 Task: Look for space in Bahāwalpur, Pakistan from 9th June, 2023 to 16th June, 2023 for 2 adults in price range Rs.8000 to Rs.16000. Place can be entire place with 2 bedrooms having 2 beds and 1 bathroom. Property type can be house, flat, guest house. Booking option can be shelf check-in. Required host language is English.
Action: Mouse moved to (431, 75)
Screenshot: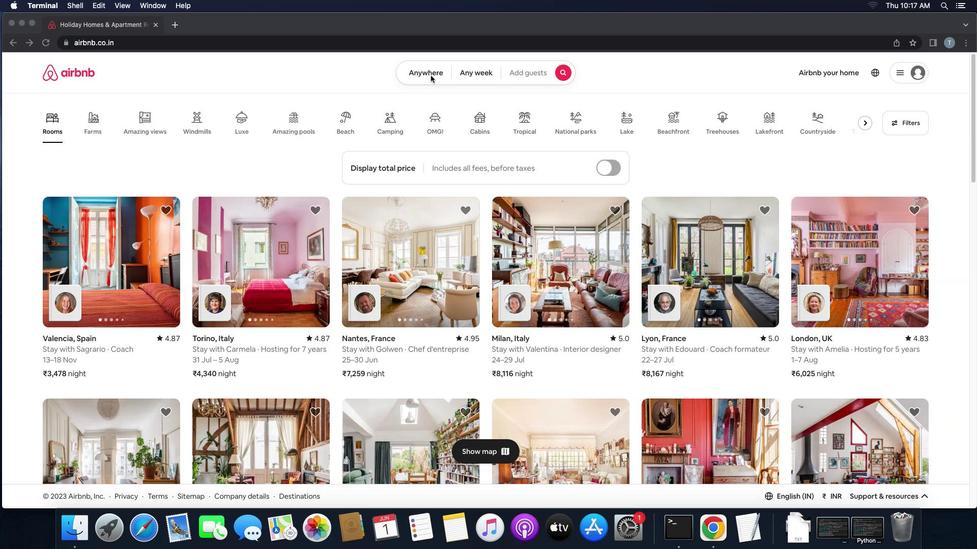 
Action: Mouse pressed left at (431, 75)
Screenshot: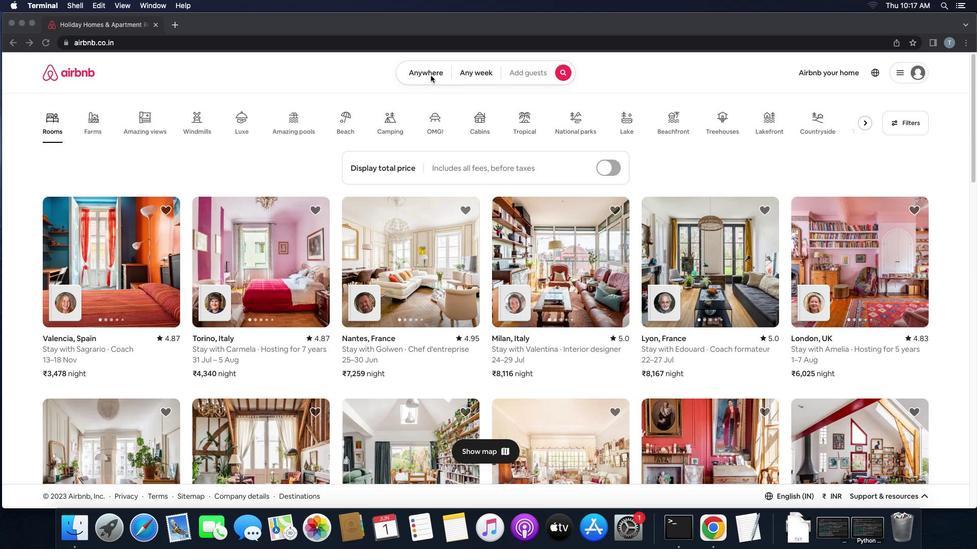 
Action: Mouse pressed left at (431, 75)
Screenshot: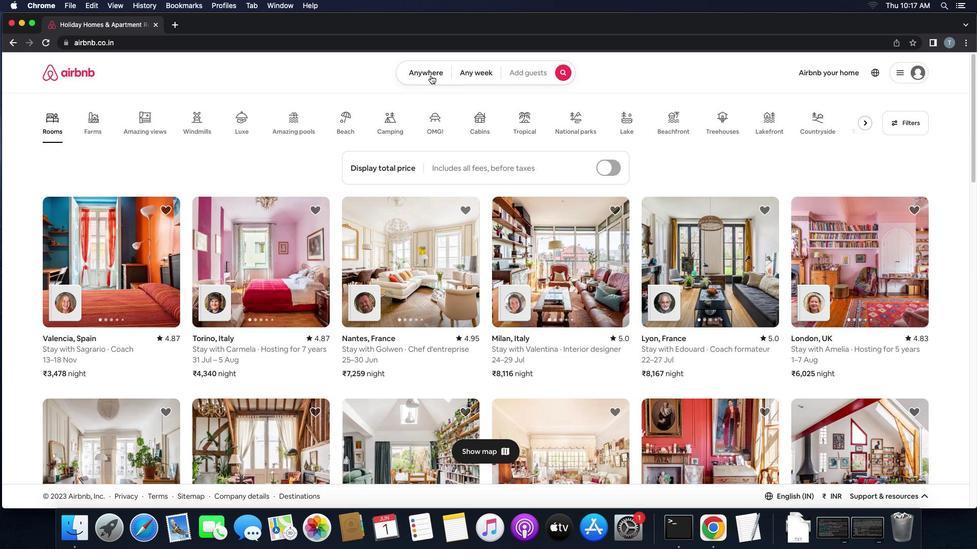 
Action: Mouse moved to (393, 110)
Screenshot: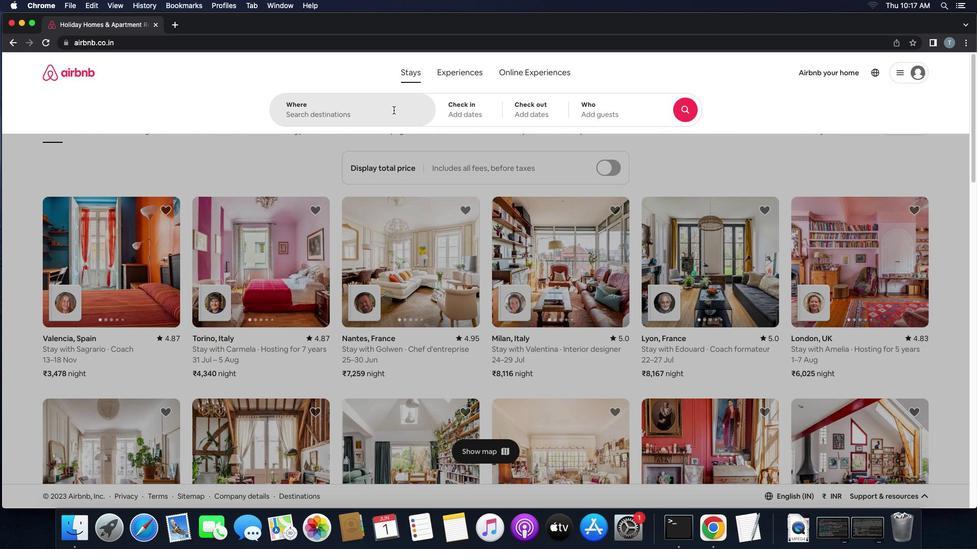 
Action: Mouse pressed left at (393, 110)
Screenshot: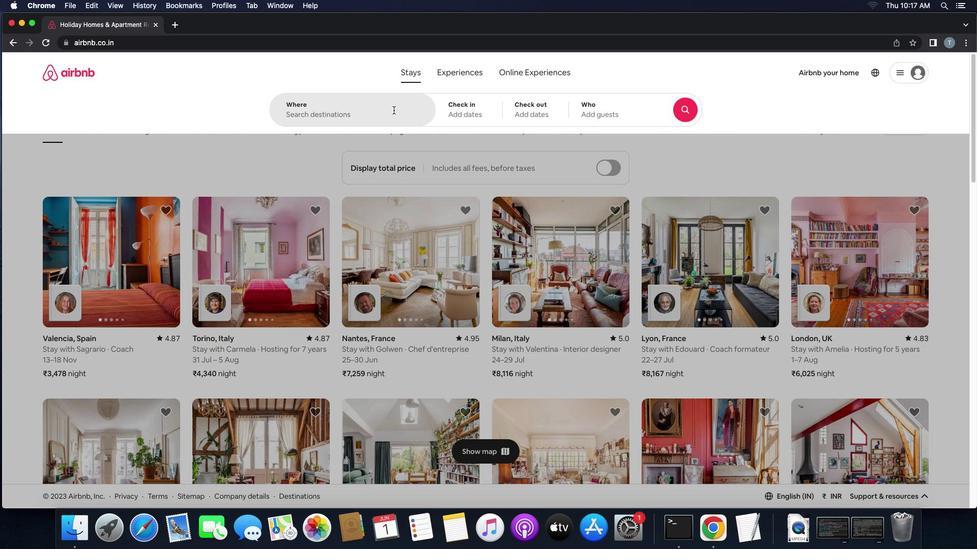 
Action: Key pressed 'b''a''h''a''l''w''a''p''u''r'',''p''a''k''i''s''t''a''n'Key.enter
Screenshot: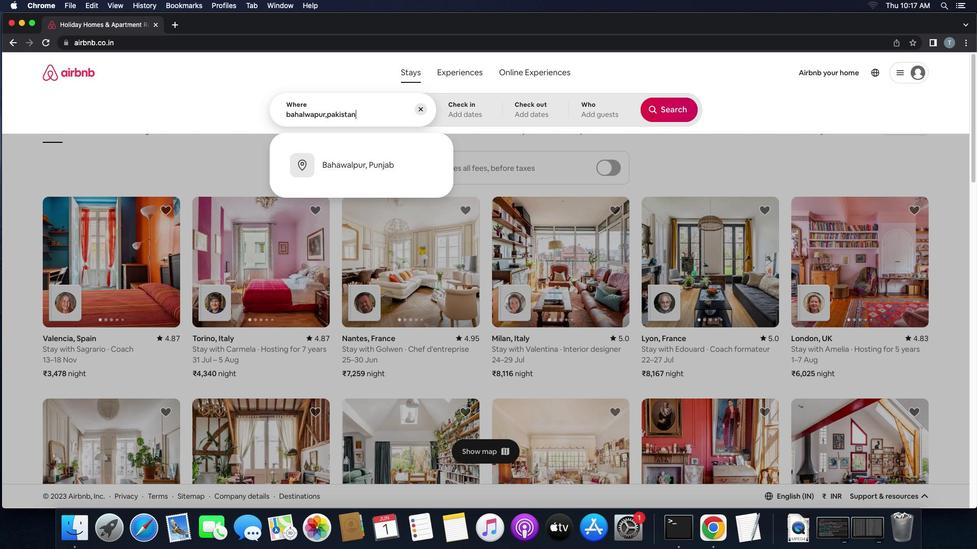 
Action: Mouse moved to (431, 253)
Screenshot: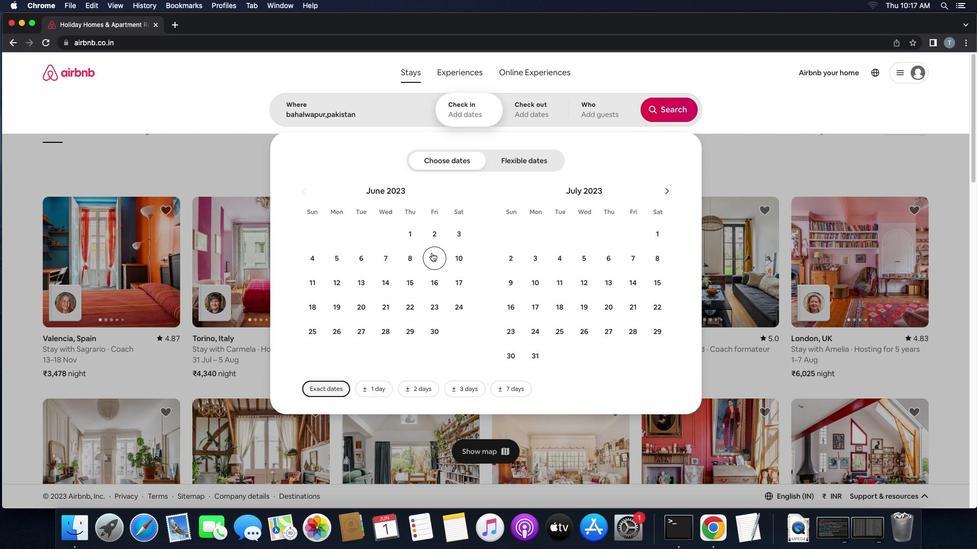 
Action: Mouse pressed left at (431, 253)
Screenshot: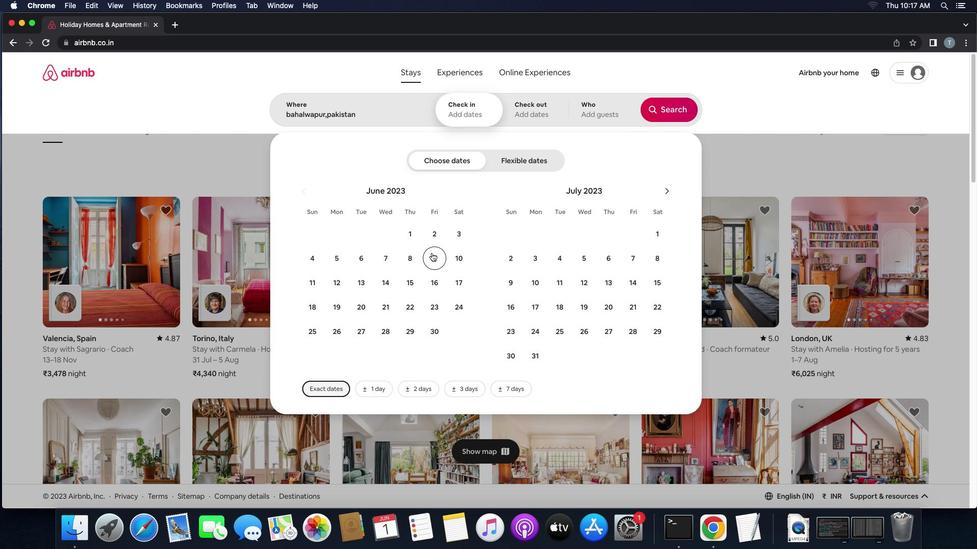 
Action: Mouse moved to (433, 279)
Screenshot: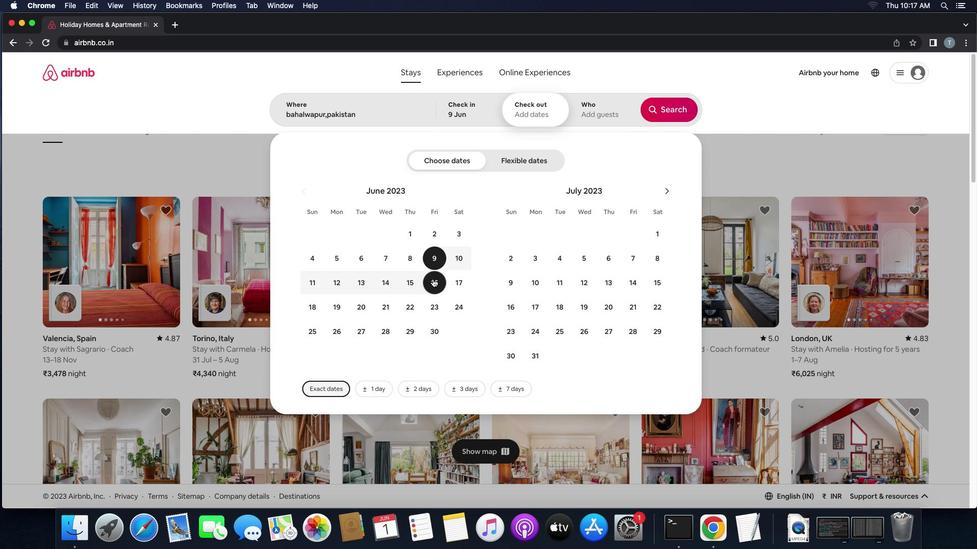 
Action: Mouse pressed left at (433, 279)
Screenshot: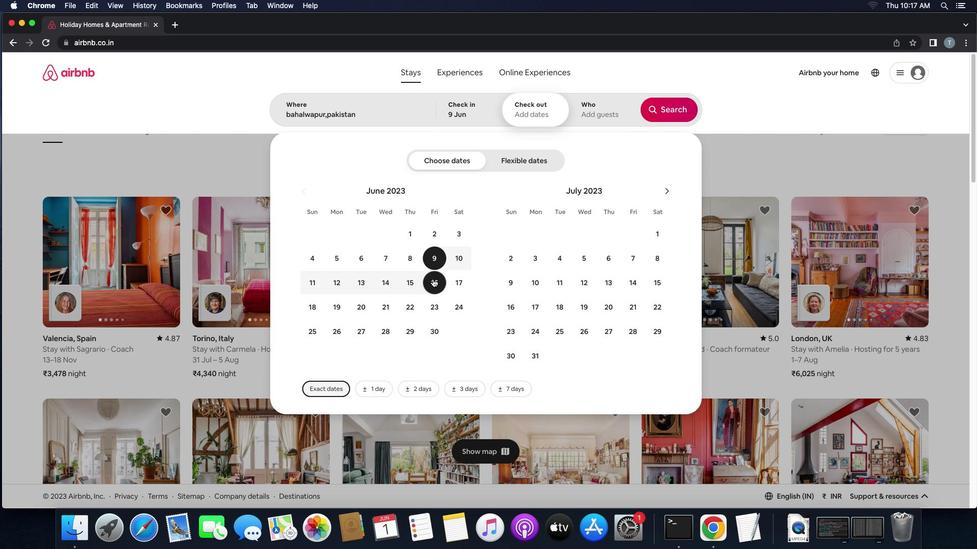 
Action: Mouse moved to (610, 119)
Screenshot: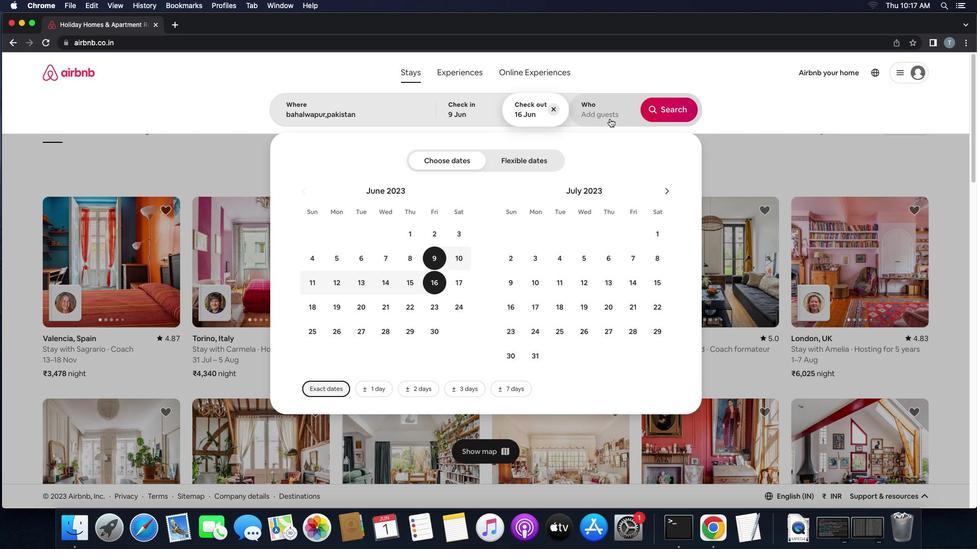 
Action: Mouse pressed left at (610, 119)
Screenshot: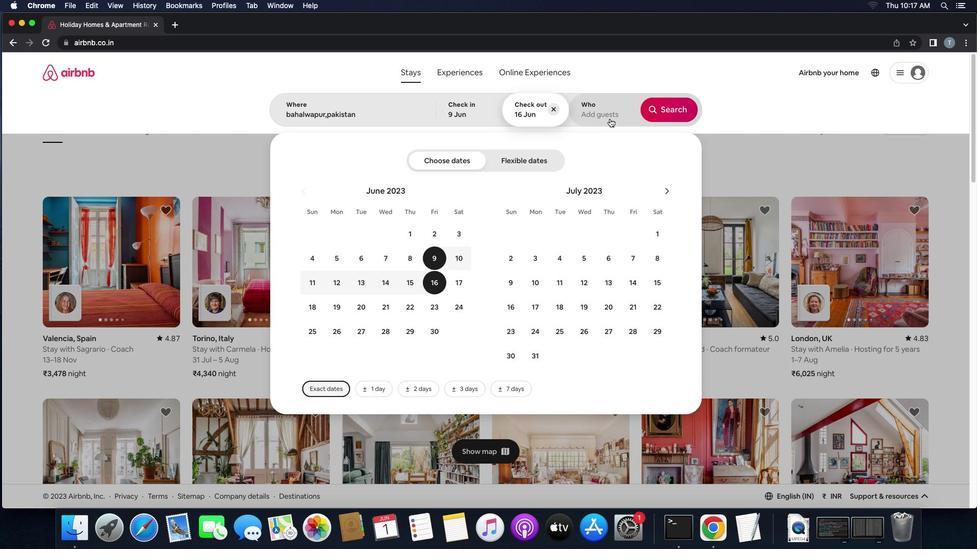 
Action: Mouse moved to (669, 164)
Screenshot: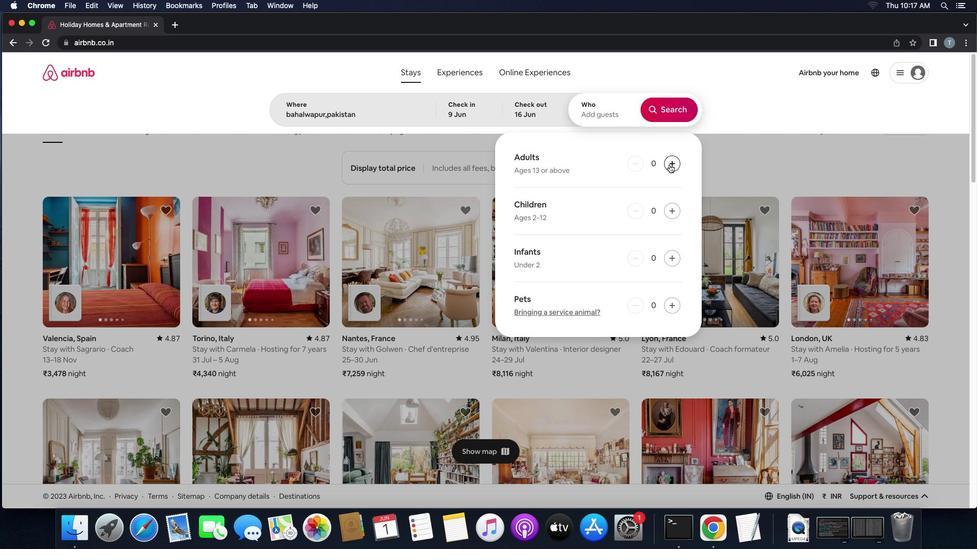 
Action: Mouse pressed left at (669, 164)
Screenshot: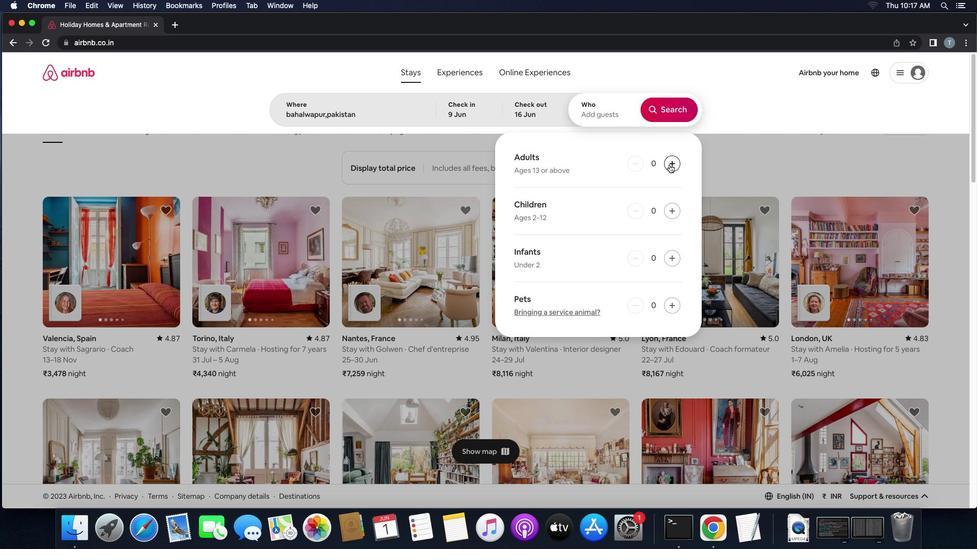 
Action: Mouse pressed left at (669, 164)
Screenshot: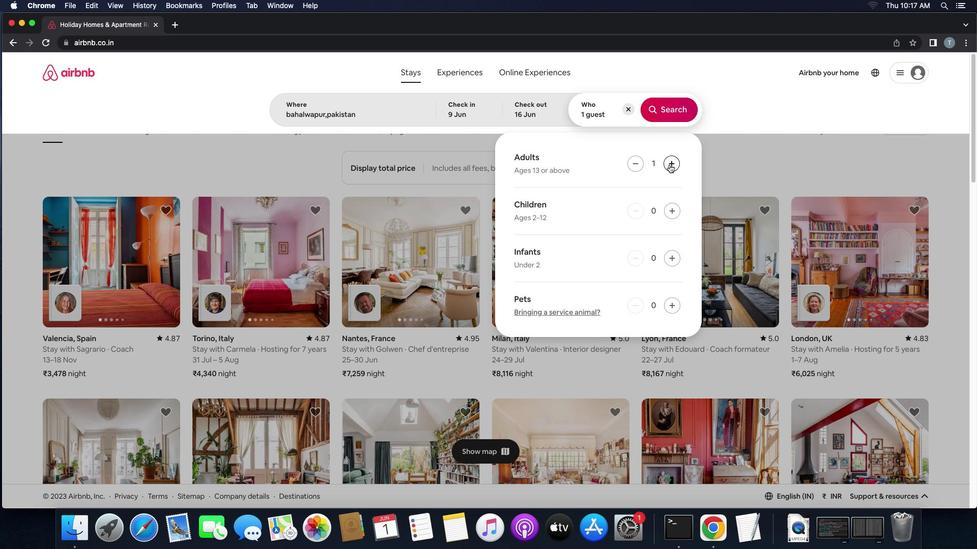 
Action: Mouse moved to (672, 117)
Screenshot: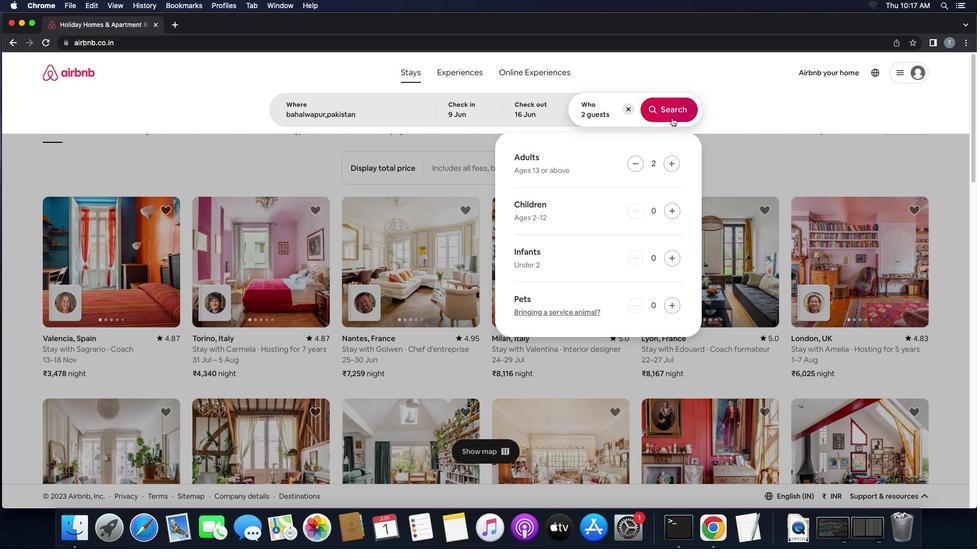 
Action: Mouse pressed left at (672, 117)
Screenshot: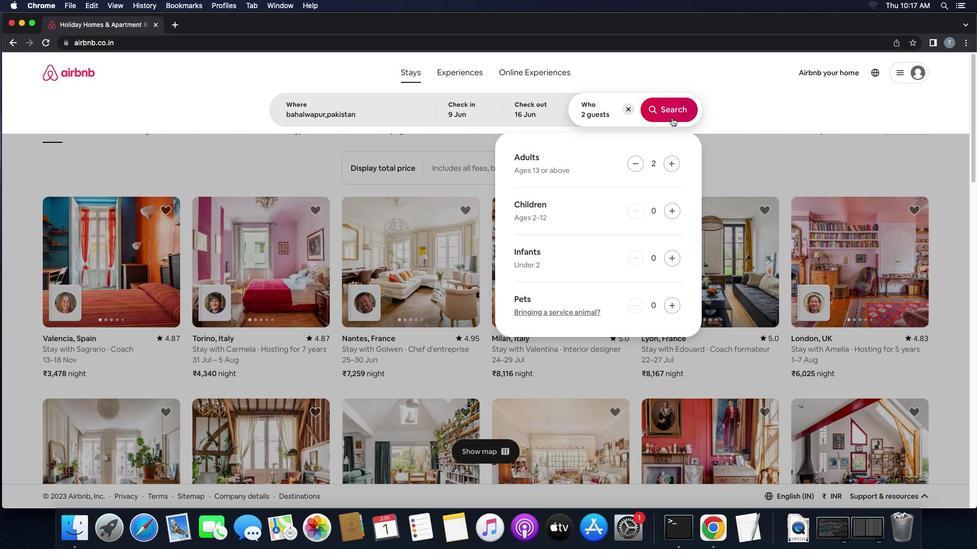 
Action: Mouse moved to (918, 112)
Screenshot: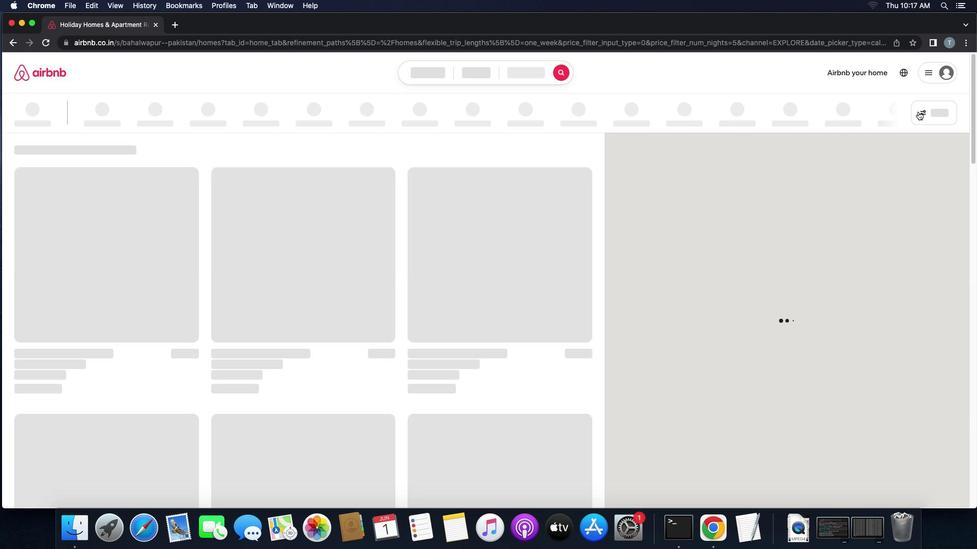 
Action: Mouse pressed left at (918, 112)
Screenshot: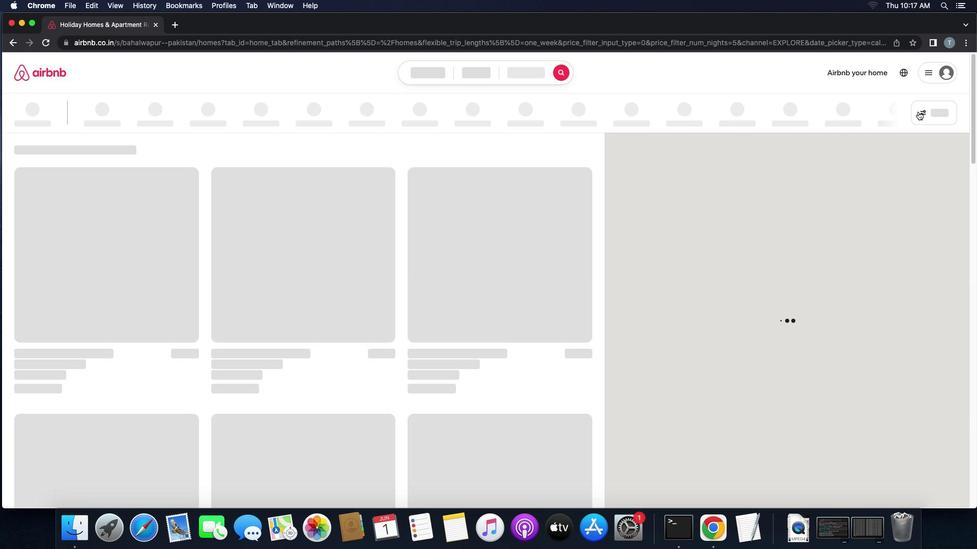
Action: Mouse moved to (945, 113)
Screenshot: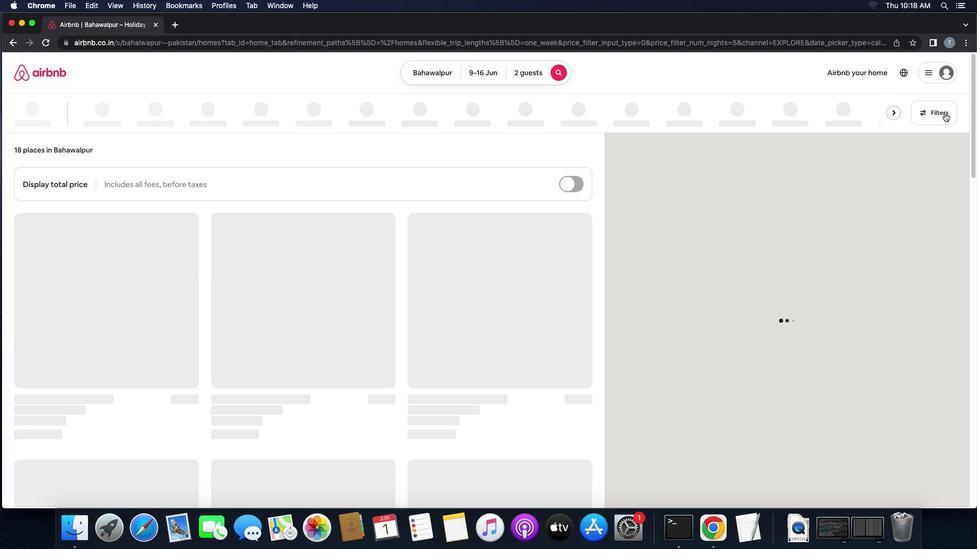 
Action: Mouse pressed left at (945, 113)
Screenshot: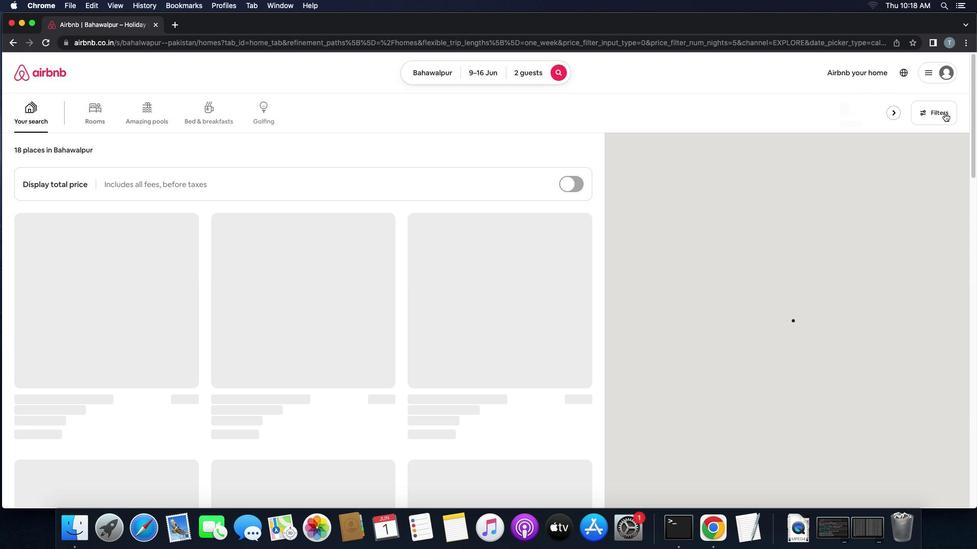 
Action: Mouse moved to (399, 365)
Screenshot: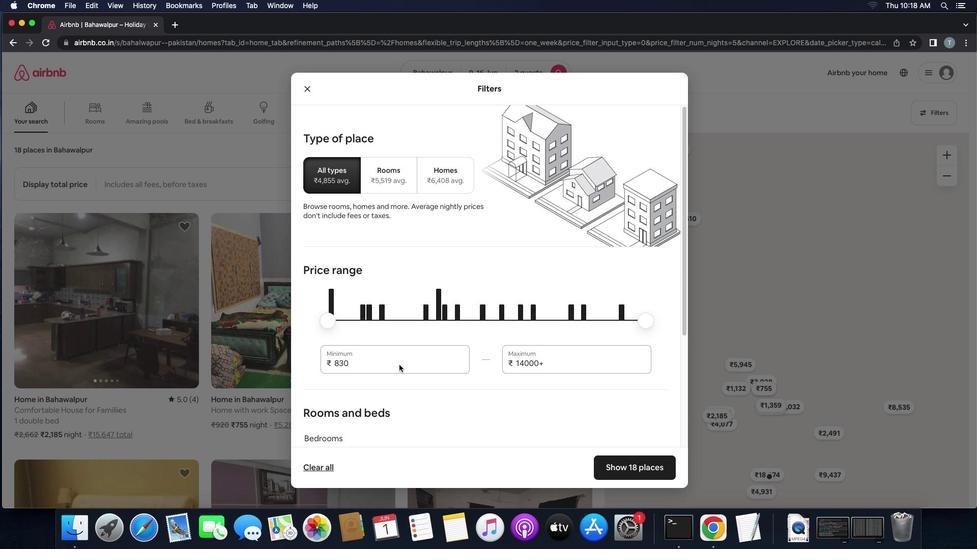 
Action: Mouse pressed left at (399, 365)
Screenshot: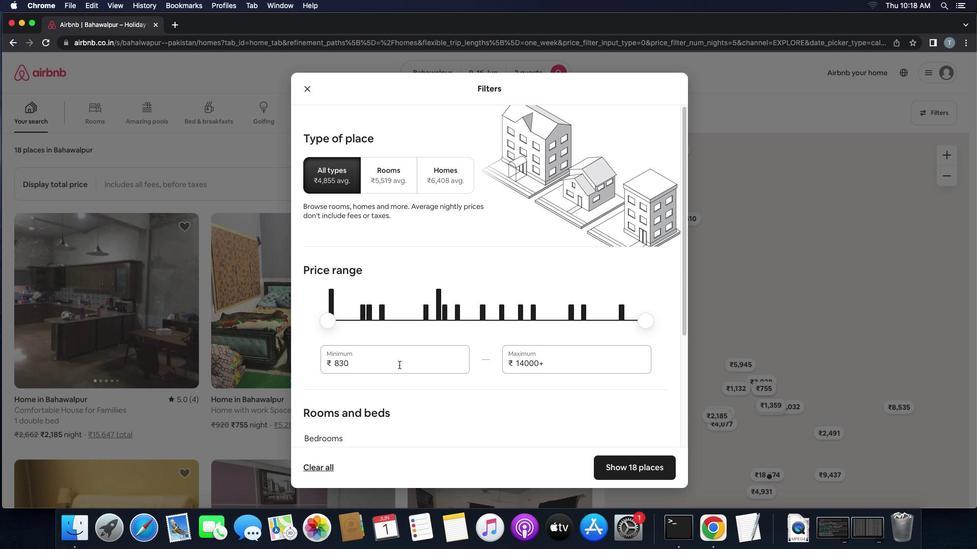 
Action: Mouse moved to (399, 365)
Screenshot: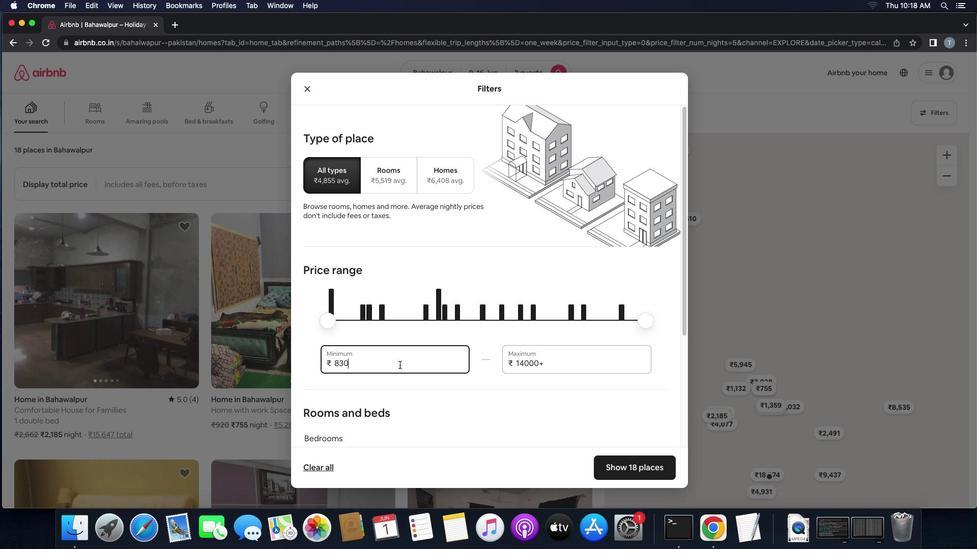 
Action: Key pressed Key.backspaceKey.backspace
Screenshot: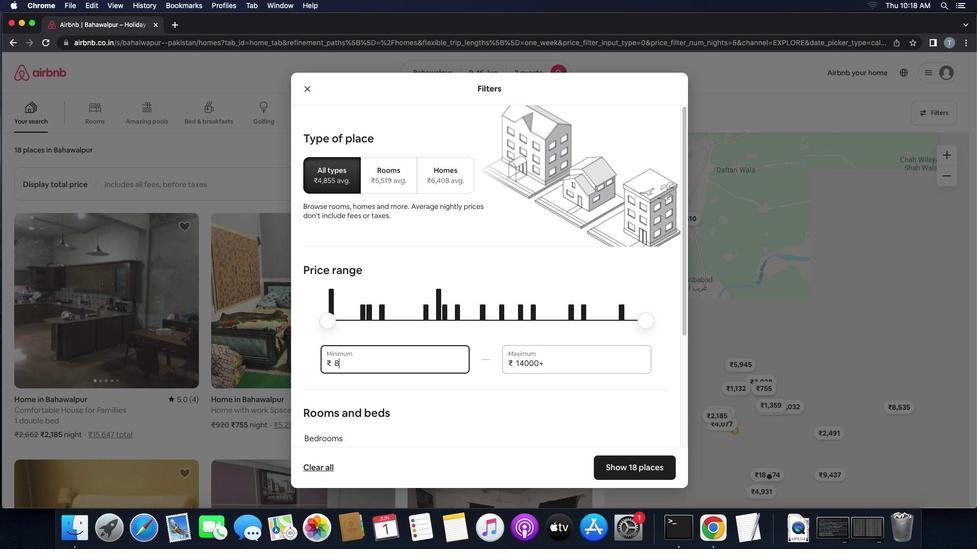 
Action: Mouse moved to (412, 361)
Screenshot: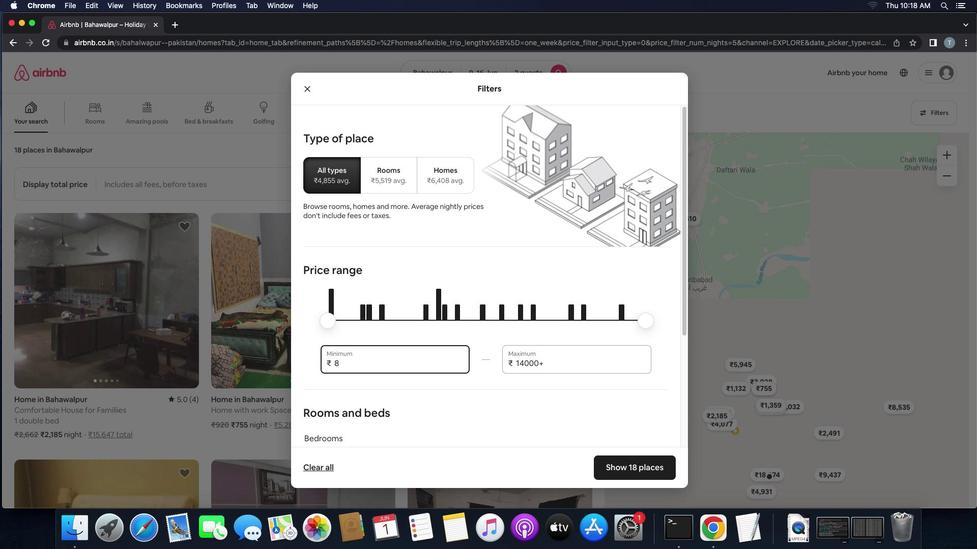 
Action: Key pressed Key.backspaceKey.backspaceKey.backspace
Screenshot: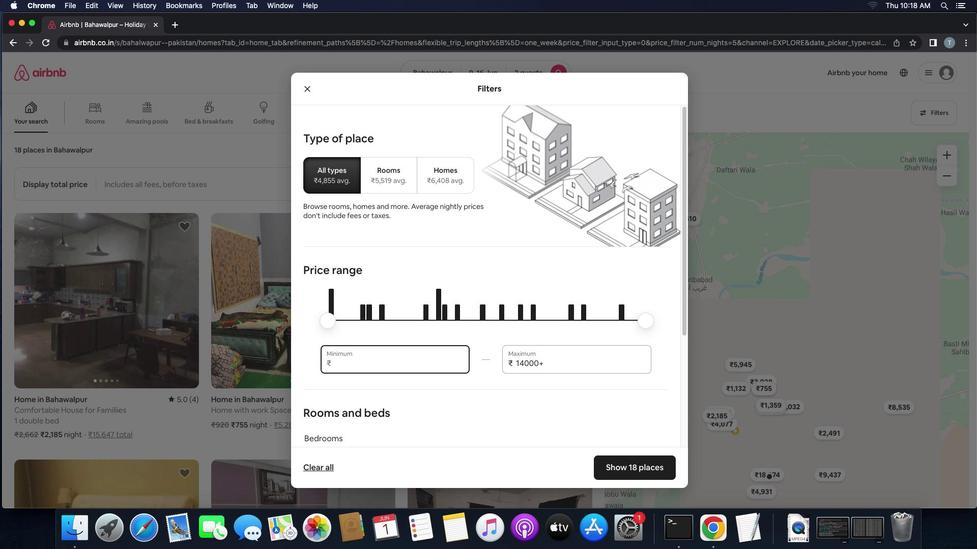 
Action: Mouse moved to (904, 516)
Screenshot: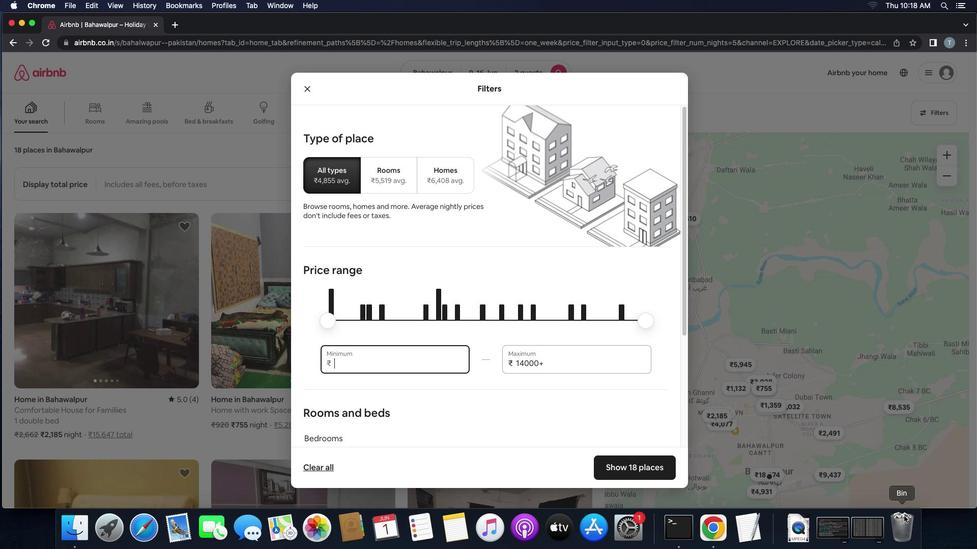 
Action: Key pressed '8''0''0''0'
Screenshot: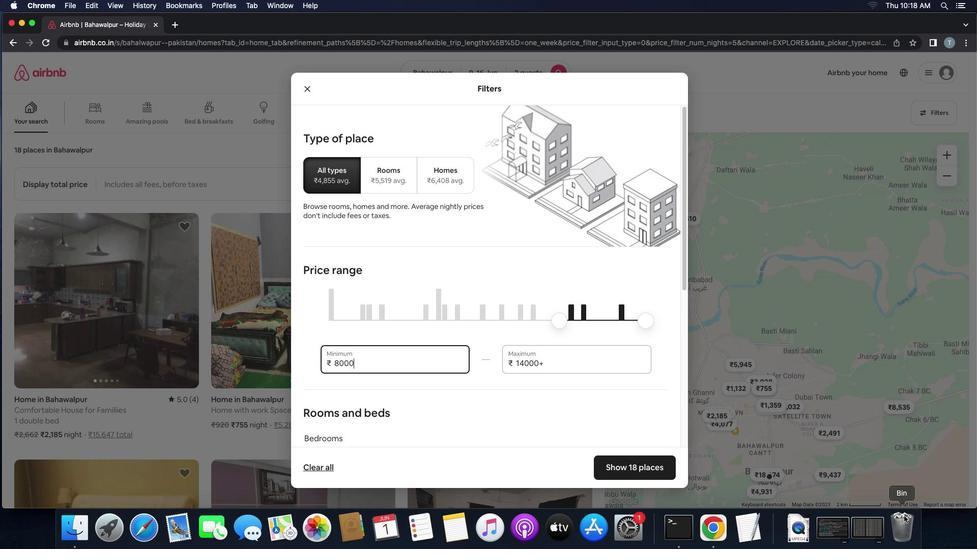 
Action: Mouse moved to (598, 360)
Screenshot: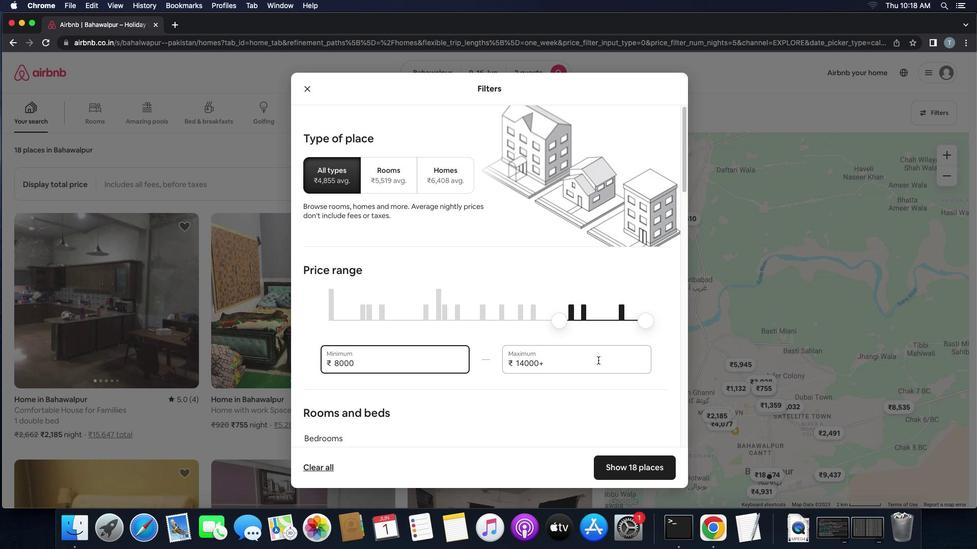 
Action: Mouse pressed left at (598, 360)
Screenshot: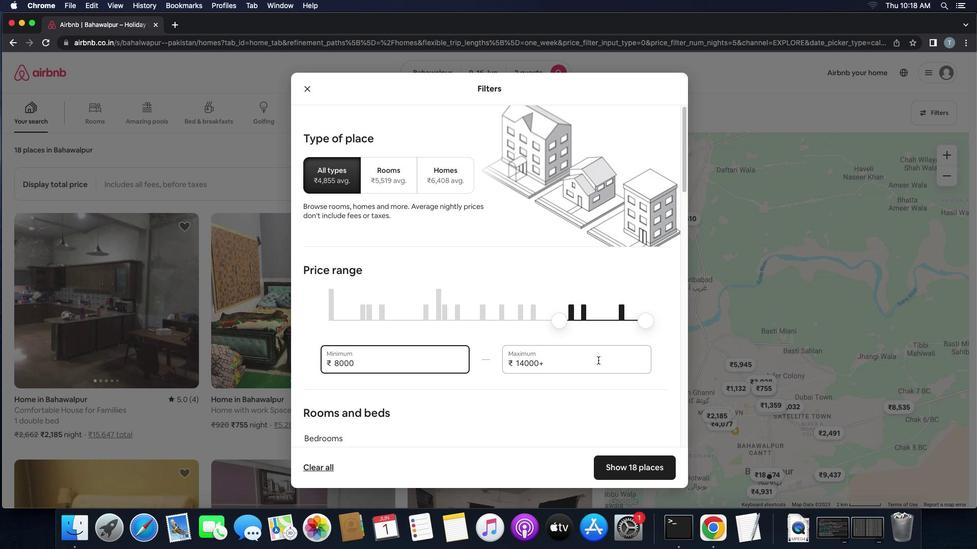 
Action: Key pressed Key.backspaceKey.backspaceKey.backspaceKey.backspaceKey.backspaceKey.backspace'1''6'
Screenshot: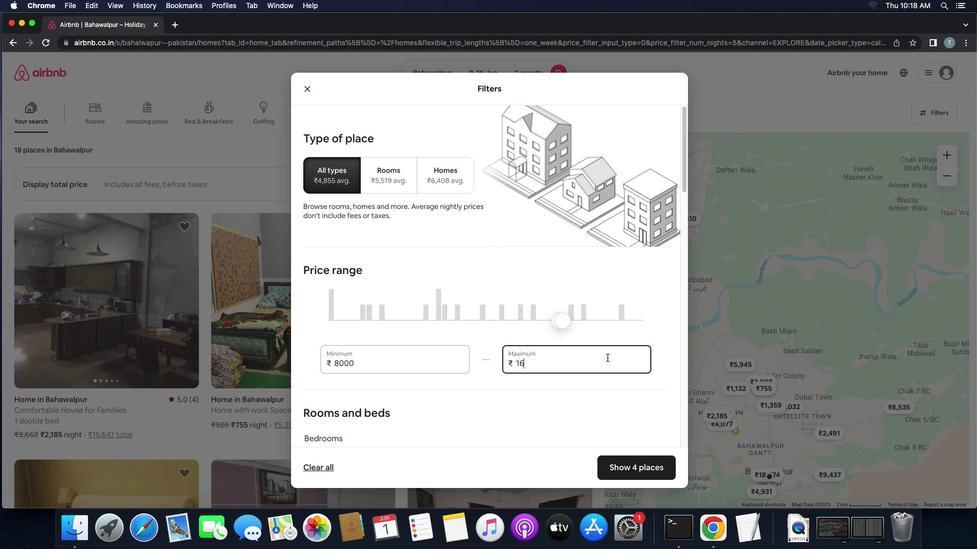 
Action: Mouse moved to (607, 358)
Screenshot: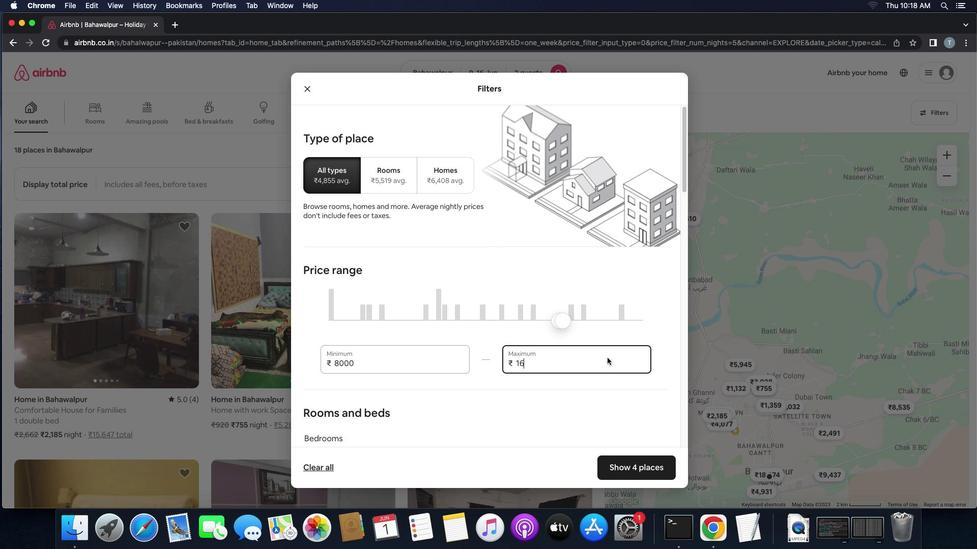 
Action: Key pressed '0''0''0'
Screenshot: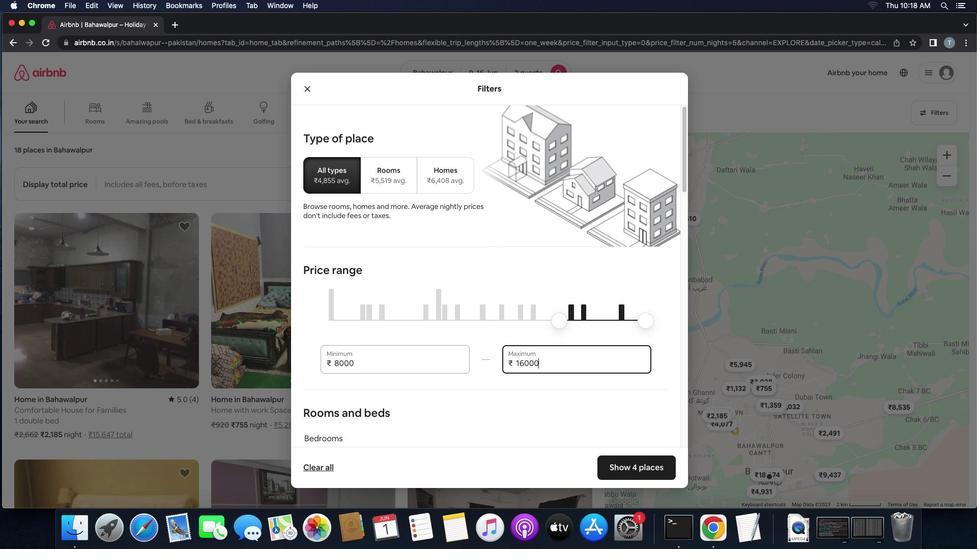 
Action: Mouse moved to (462, 398)
Screenshot: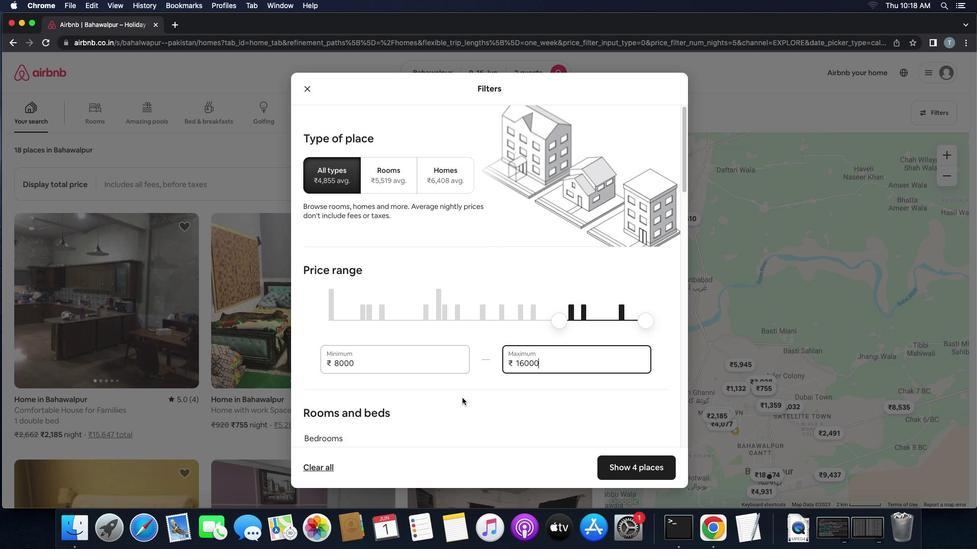 
Action: Mouse scrolled (462, 398) with delta (0, 0)
Screenshot: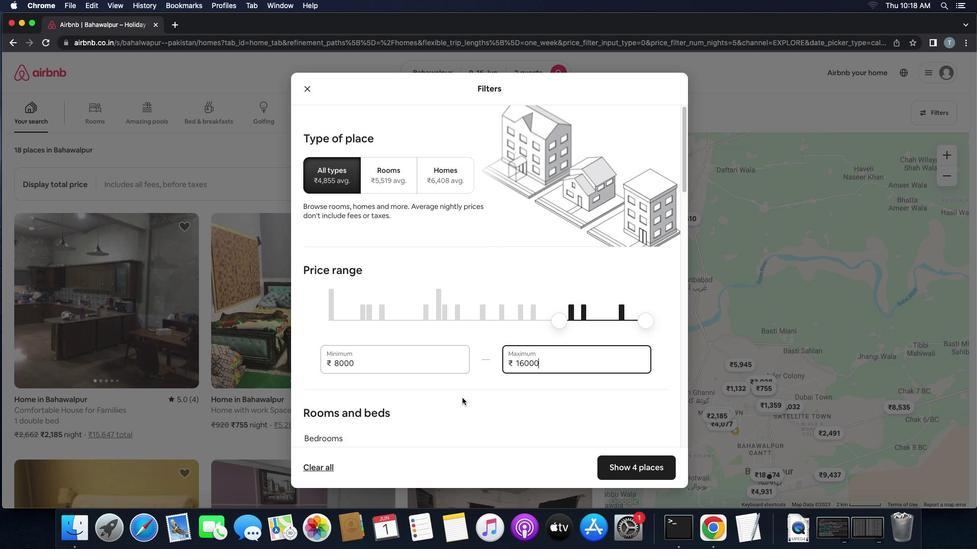 
Action: Mouse scrolled (462, 398) with delta (0, 0)
Screenshot: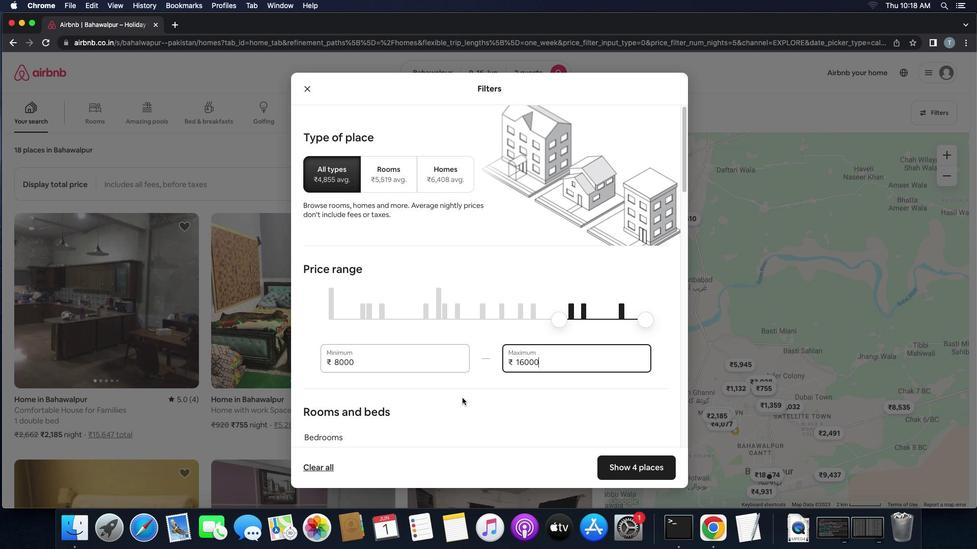 
Action: Mouse scrolled (462, 398) with delta (0, -1)
Screenshot: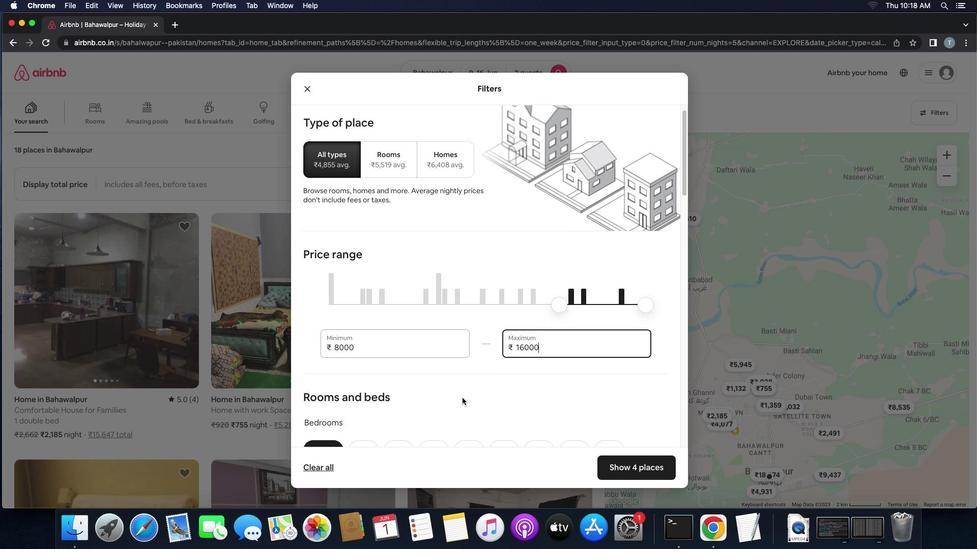 
Action: Mouse moved to (463, 398)
Screenshot: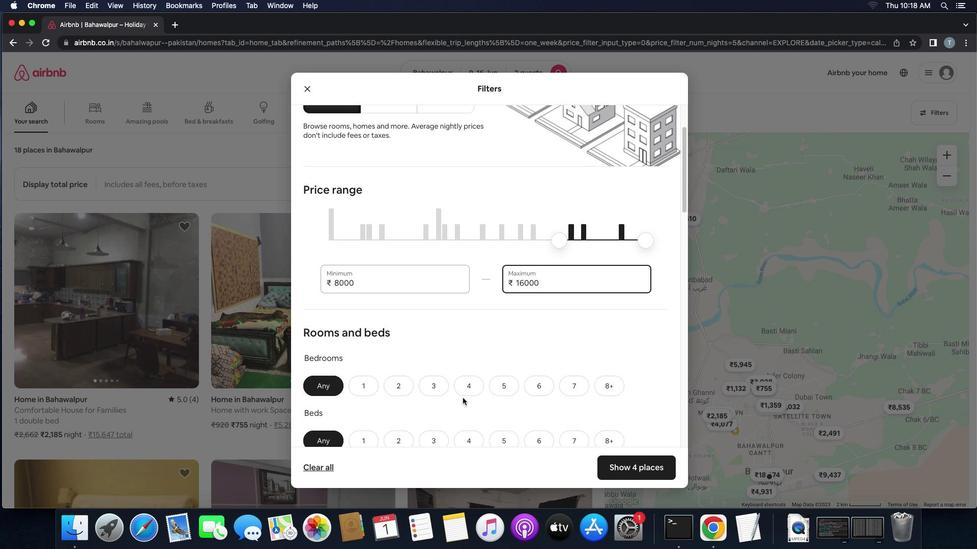 
Action: Mouse scrolled (463, 398) with delta (0, 0)
Screenshot: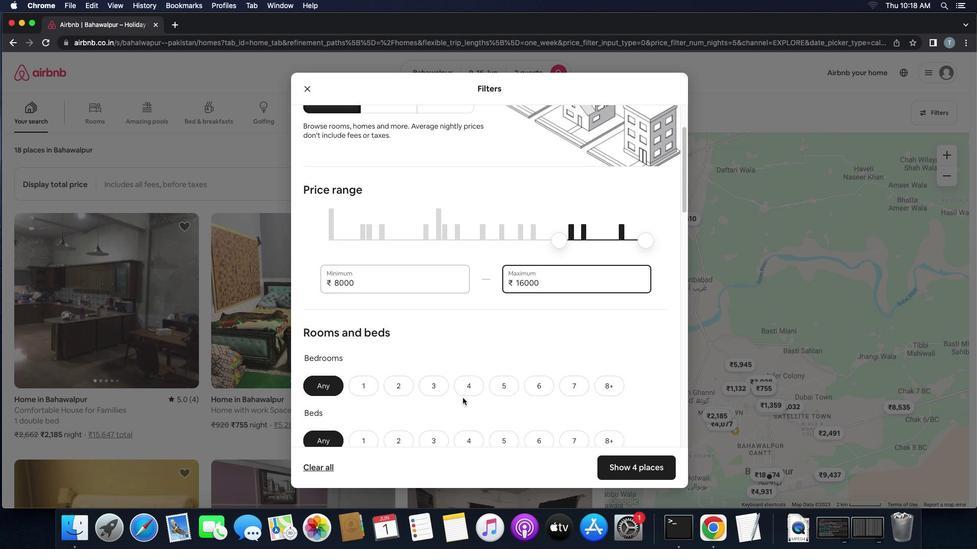 
Action: Mouse scrolled (463, 398) with delta (0, 0)
Screenshot: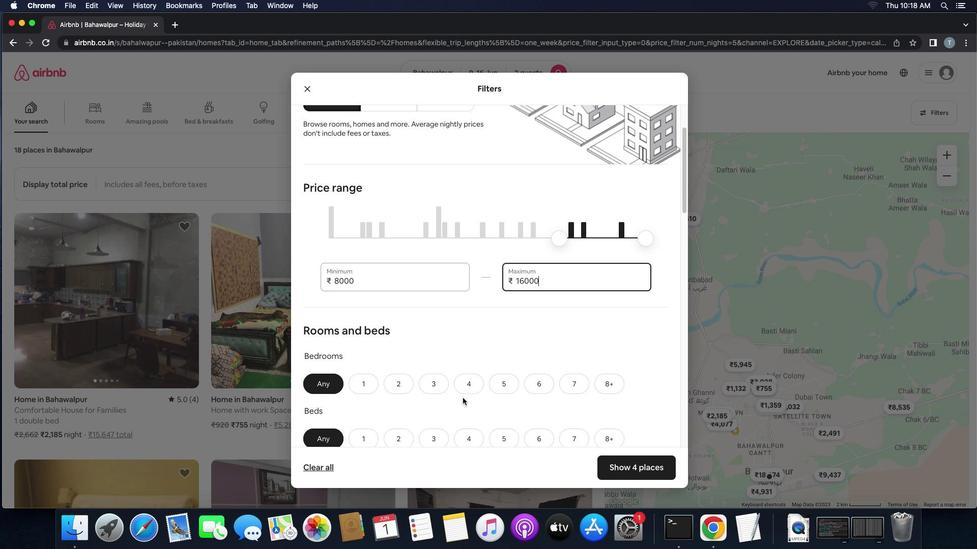 
Action: Mouse scrolled (463, 398) with delta (0, 0)
Screenshot: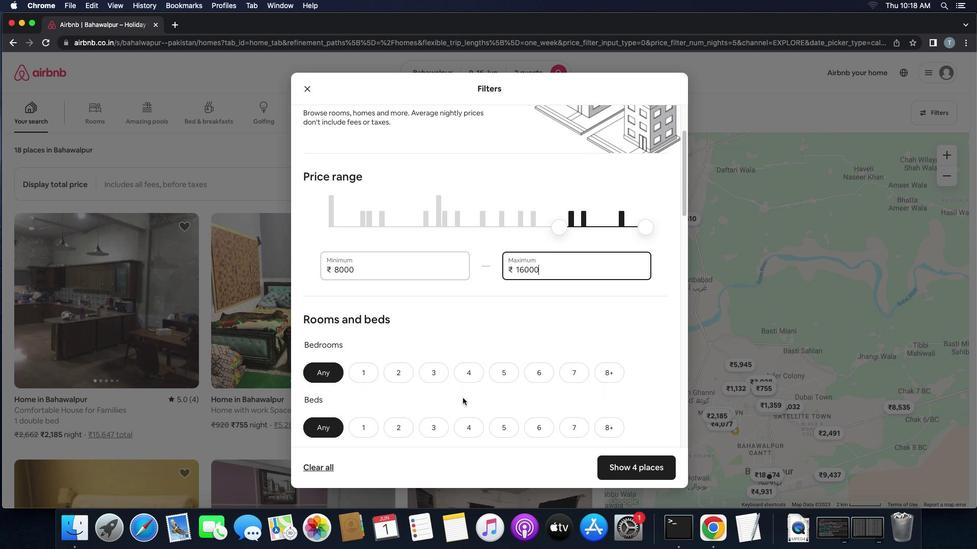 
Action: Mouse scrolled (463, 398) with delta (0, 0)
Screenshot: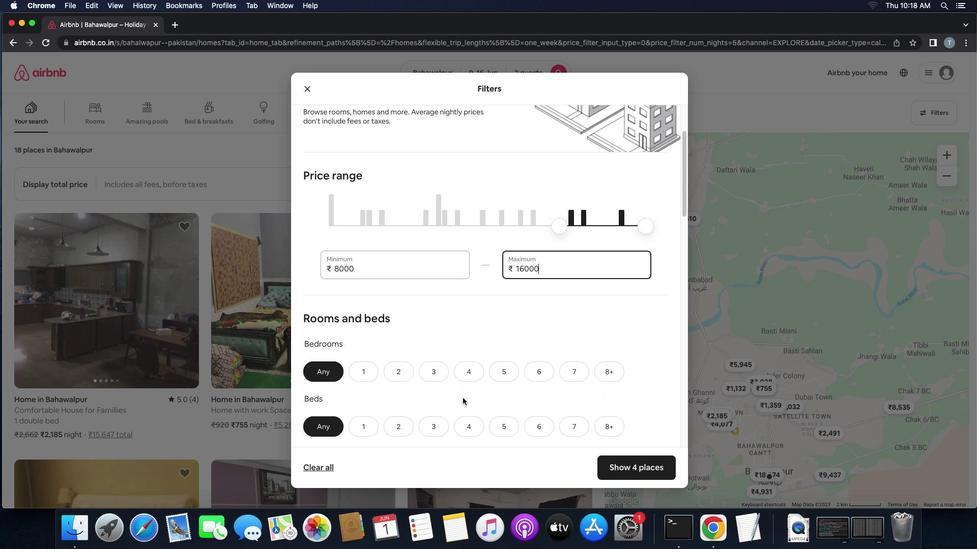 
Action: Mouse scrolled (463, 398) with delta (0, 0)
Screenshot: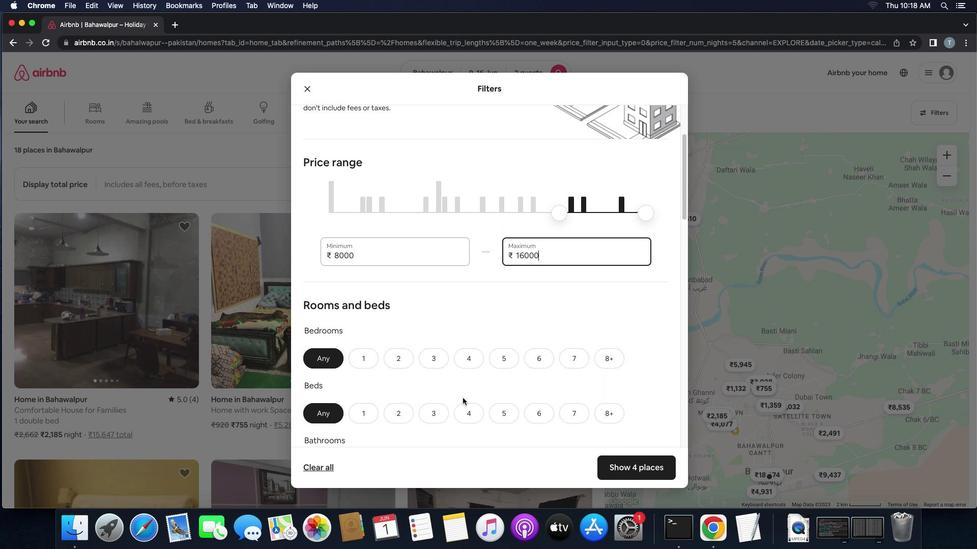 
Action: Mouse scrolled (463, 398) with delta (0, 0)
Screenshot: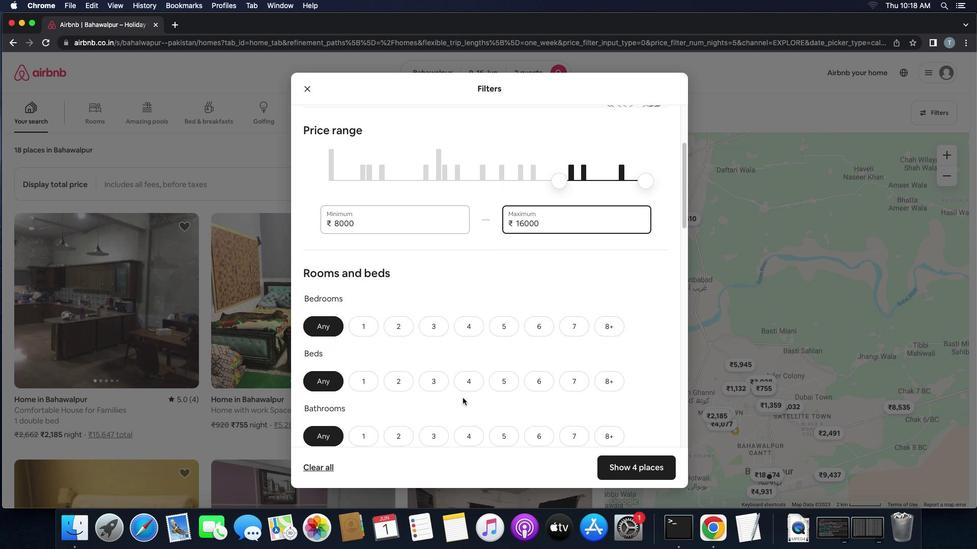 
Action: Mouse scrolled (463, 398) with delta (0, 0)
Screenshot: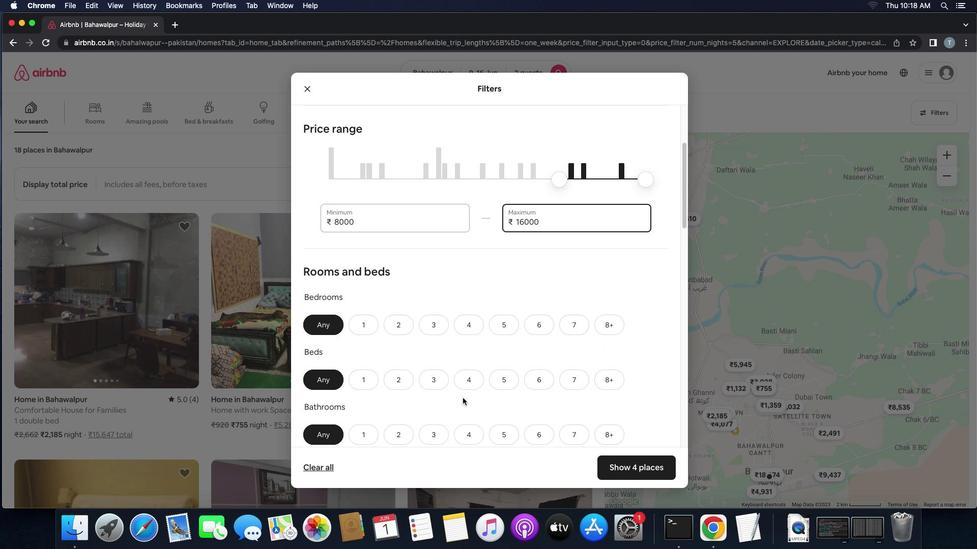 
Action: Mouse scrolled (463, 398) with delta (0, -1)
Screenshot: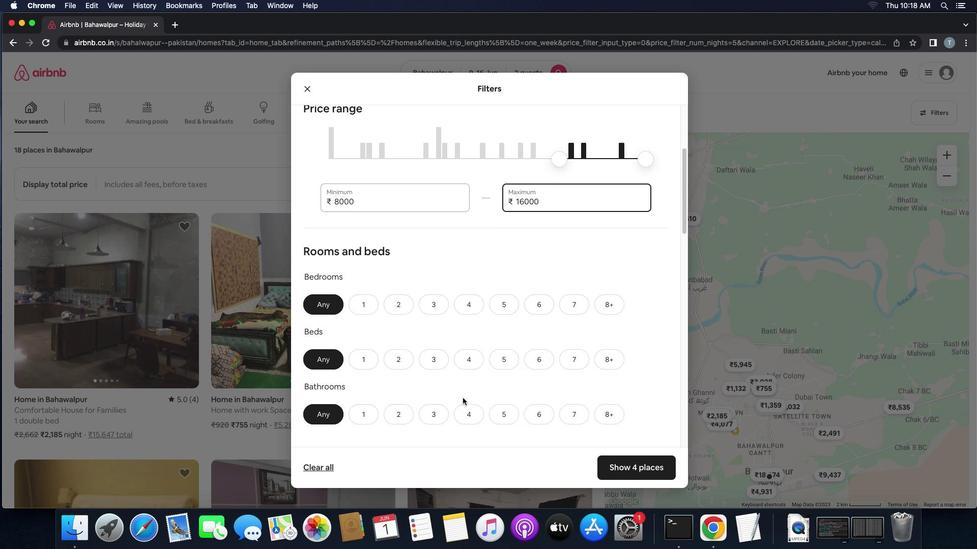 
Action: Mouse moved to (396, 269)
Screenshot: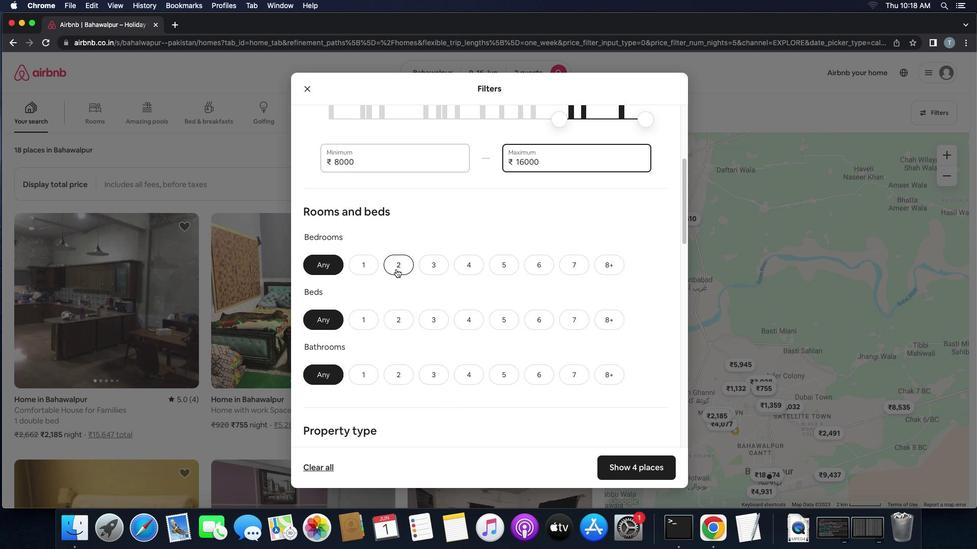 
Action: Mouse pressed left at (396, 269)
Screenshot: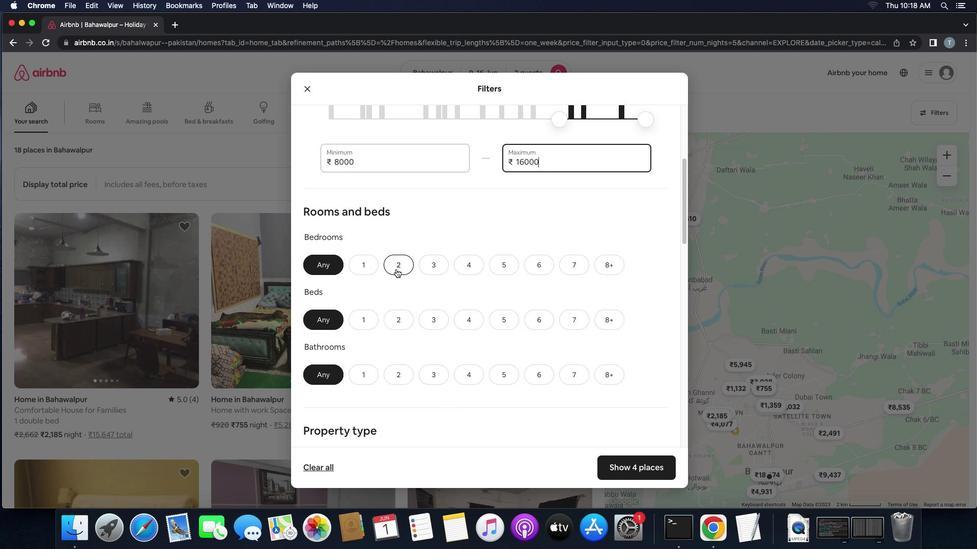 
Action: Mouse moved to (395, 323)
Screenshot: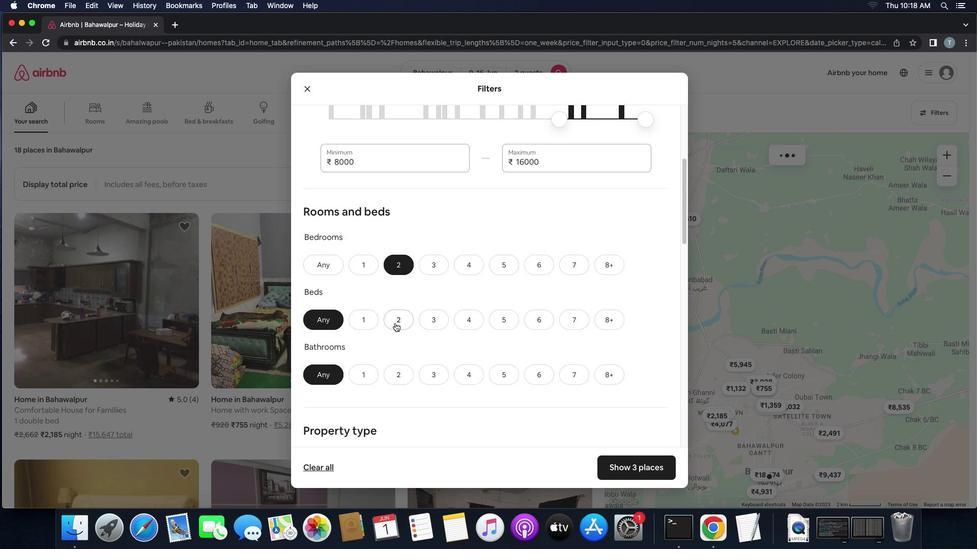 
Action: Mouse pressed left at (395, 323)
Screenshot: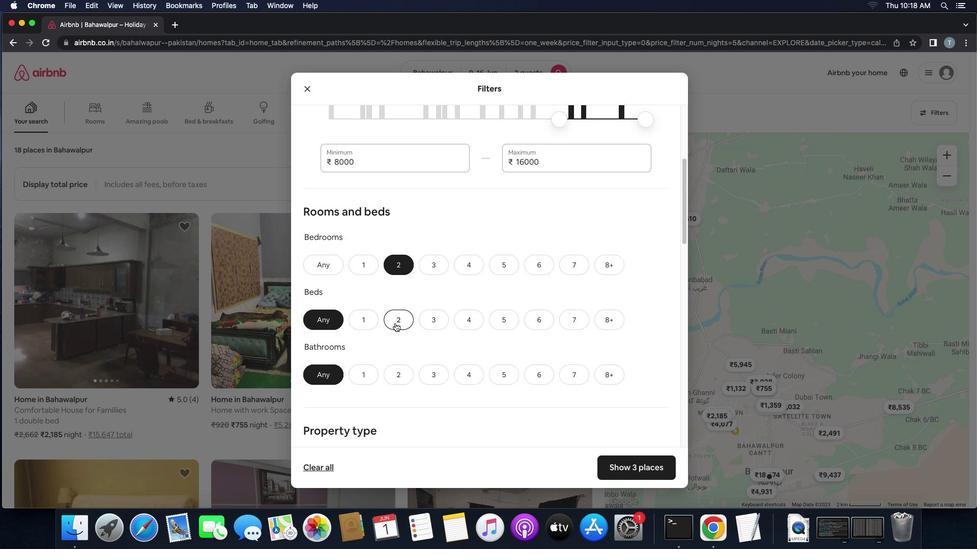 
Action: Mouse moved to (444, 340)
Screenshot: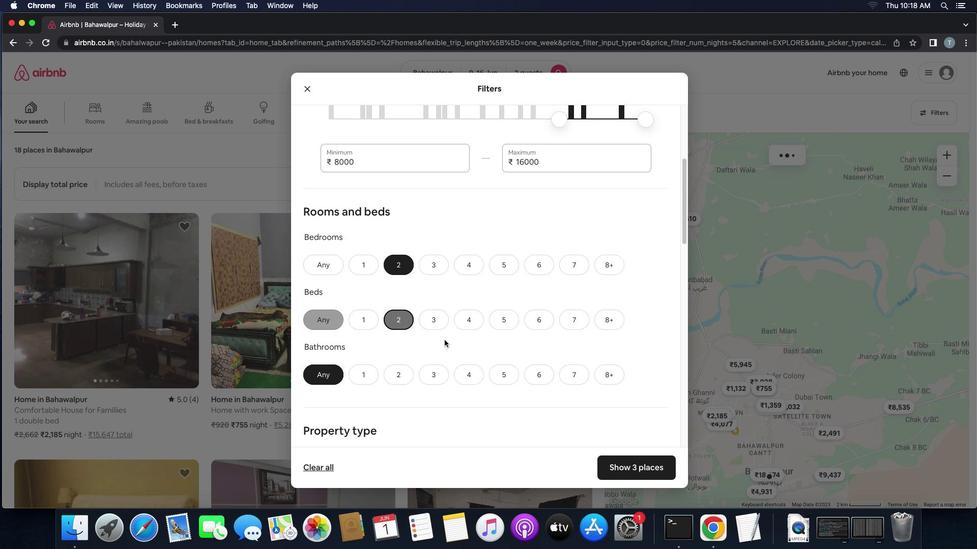
Action: Mouse scrolled (444, 340) with delta (0, 0)
Screenshot: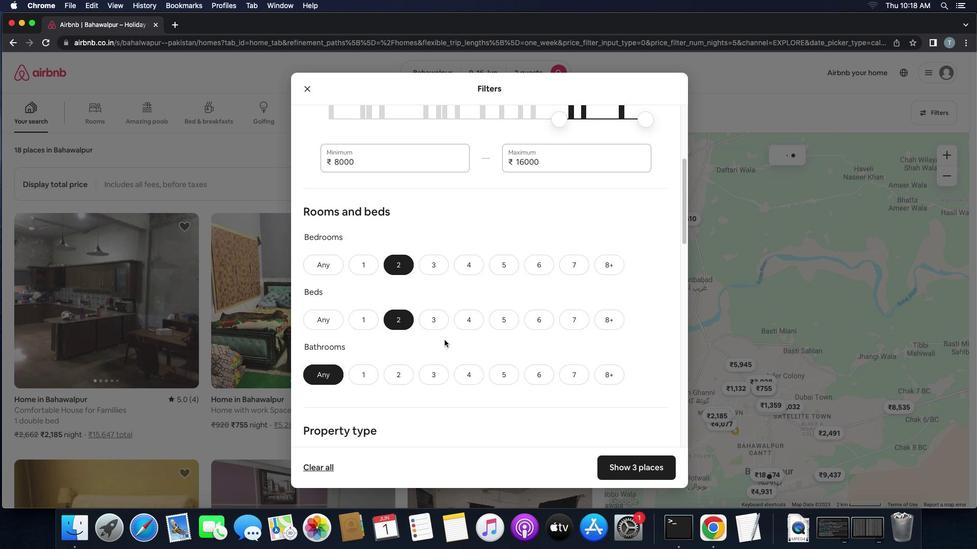 
Action: Mouse scrolled (444, 340) with delta (0, 0)
Screenshot: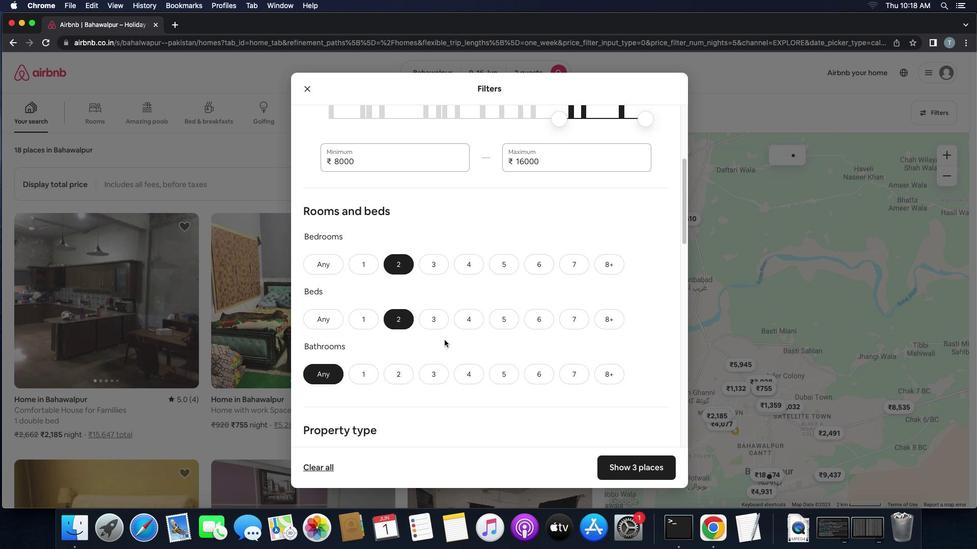 
Action: Mouse scrolled (444, 340) with delta (0, 0)
Screenshot: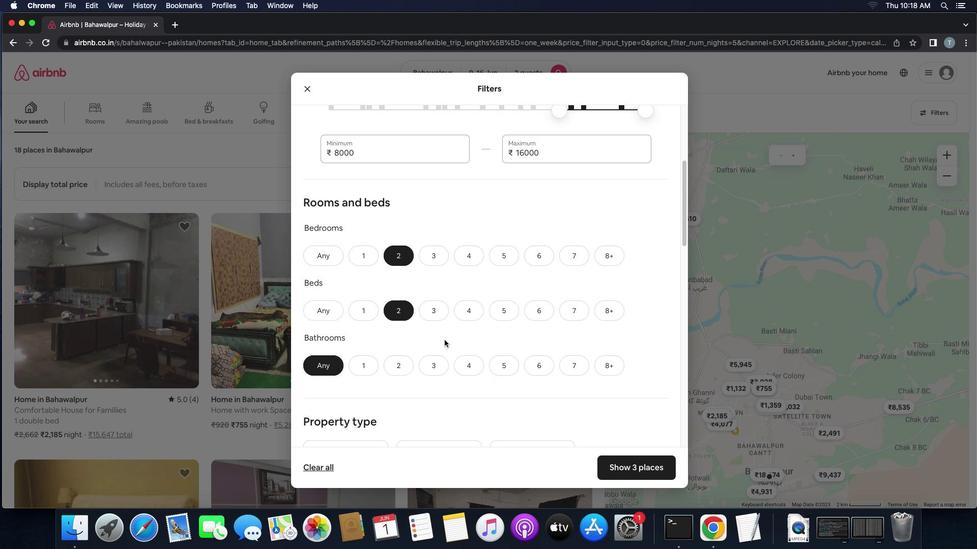 
Action: Mouse scrolled (444, 340) with delta (0, 0)
Screenshot: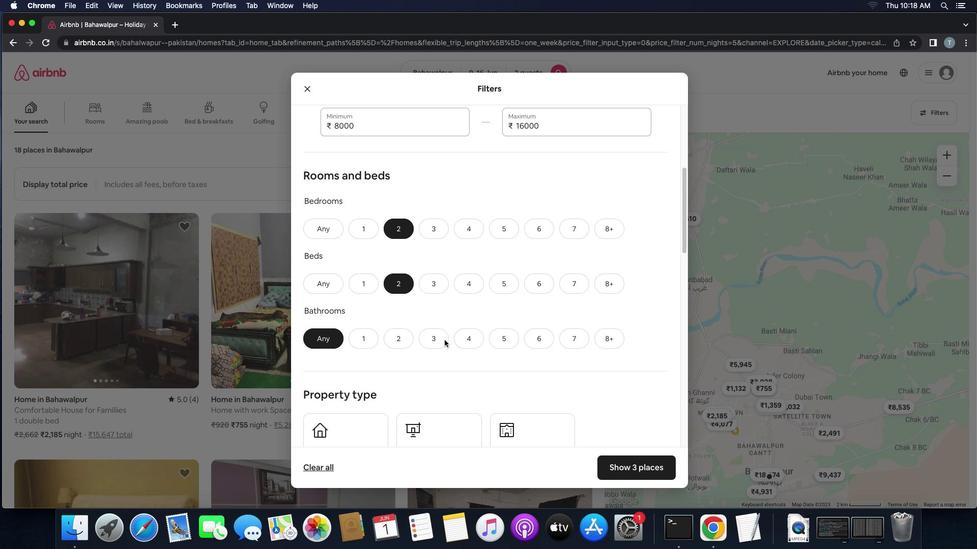 
Action: Mouse scrolled (444, 340) with delta (0, 0)
Screenshot: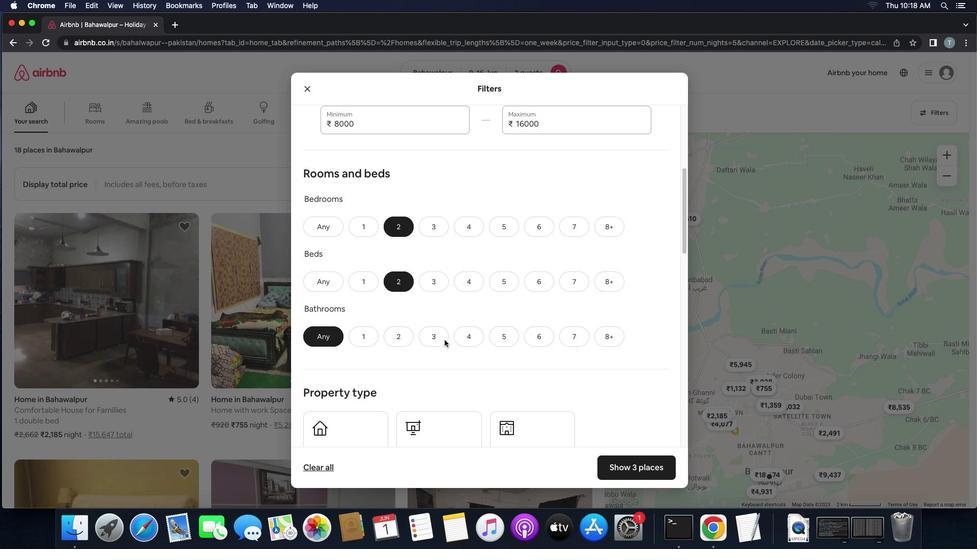 
Action: Mouse moved to (375, 325)
Screenshot: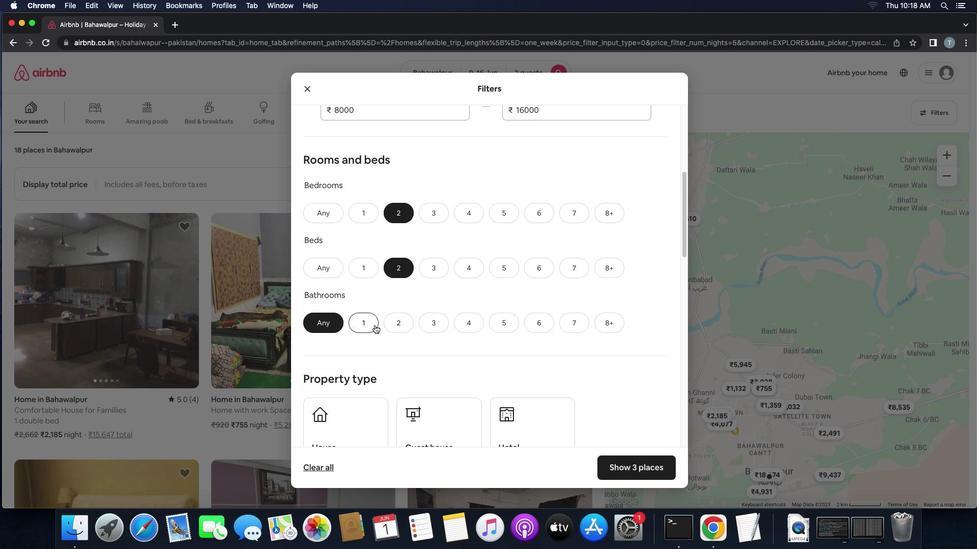 
Action: Mouse pressed left at (375, 325)
Screenshot: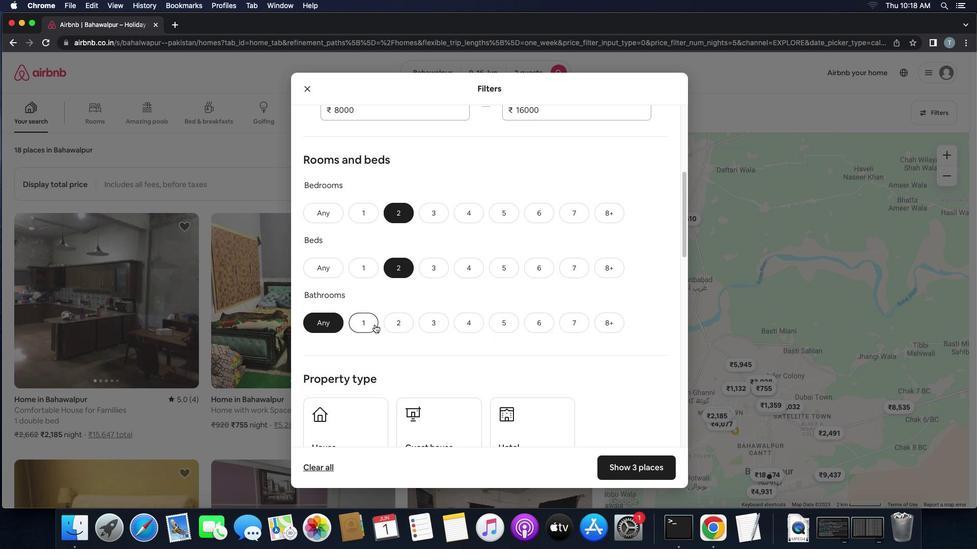 
Action: Mouse moved to (436, 343)
Screenshot: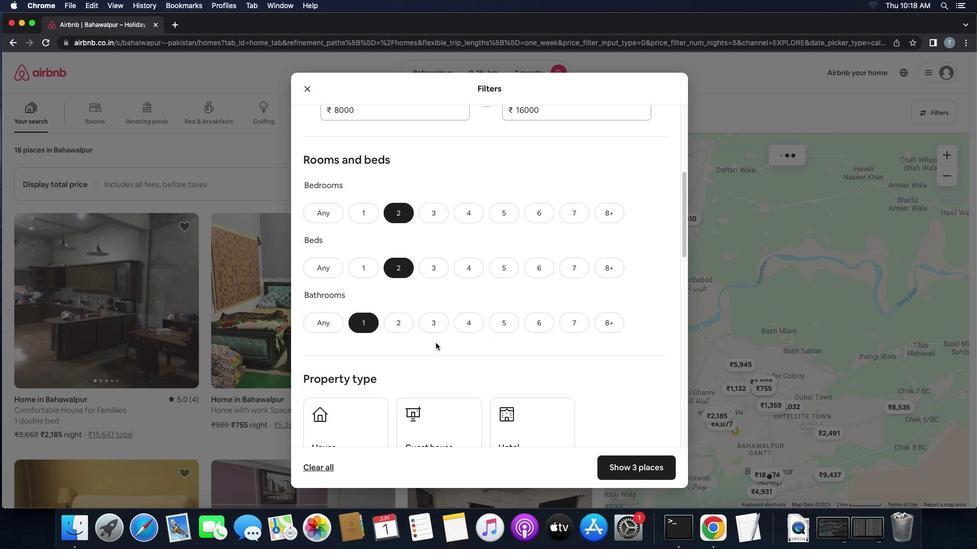 
Action: Mouse scrolled (436, 343) with delta (0, 0)
Screenshot: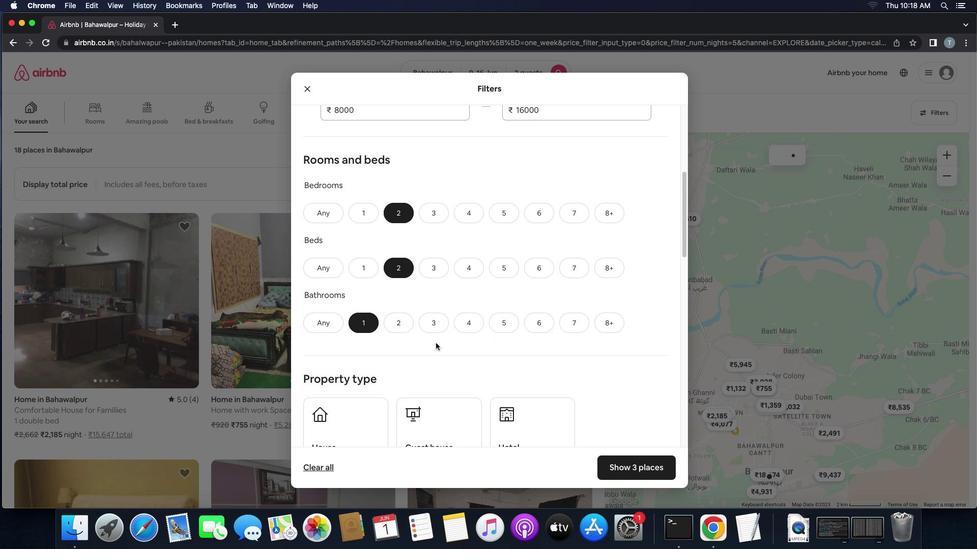 
Action: Mouse scrolled (436, 343) with delta (0, 0)
Screenshot: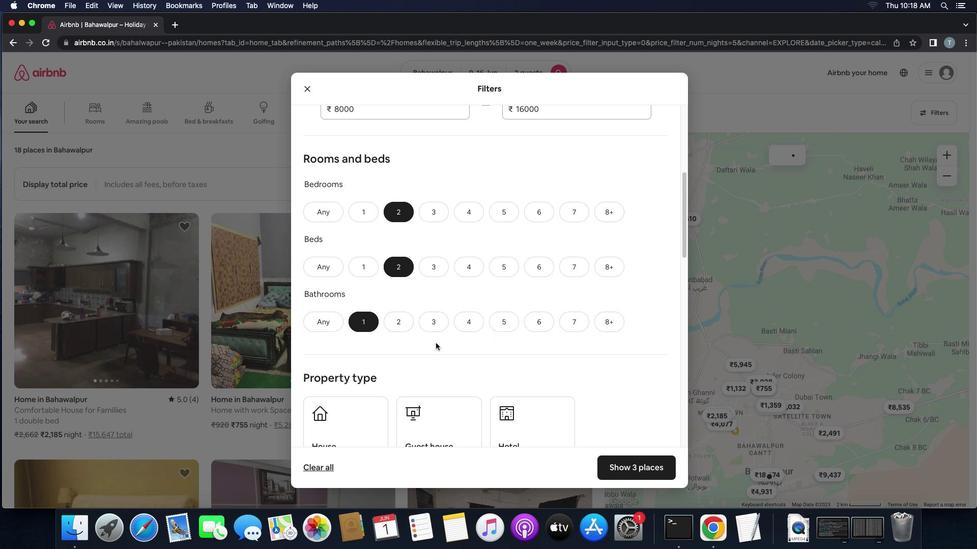 
Action: Mouse scrolled (436, 343) with delta (0, 0)
Screenshot: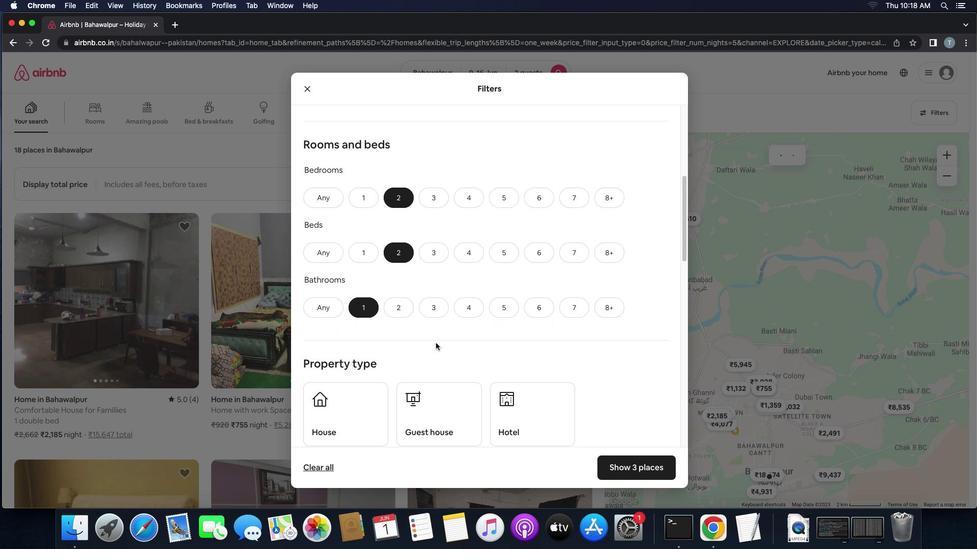 
Action: Mouse scrolled (436, 343) with delta (0, 0)
Screenshot: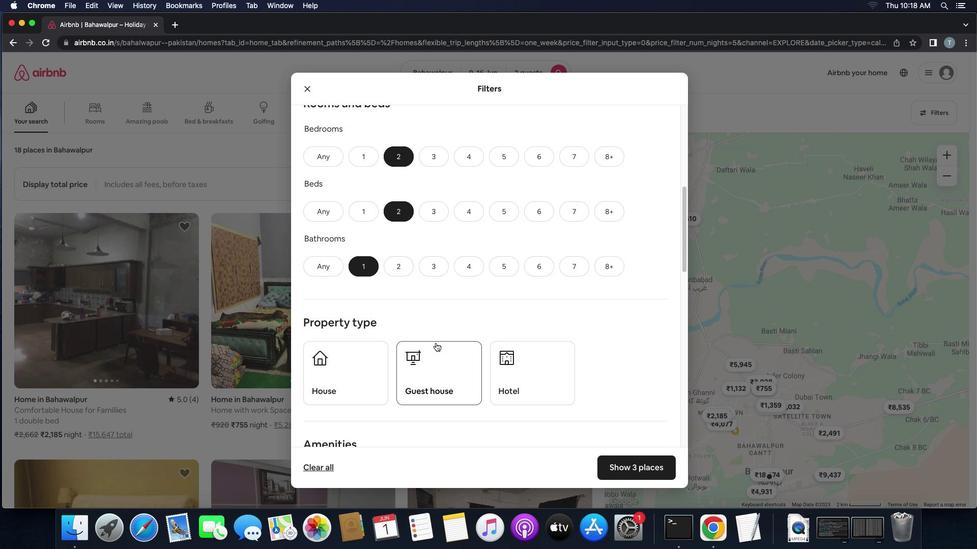 
Action: Mouse scrolled (436, 343) with delta (0, 0)
Screenshot: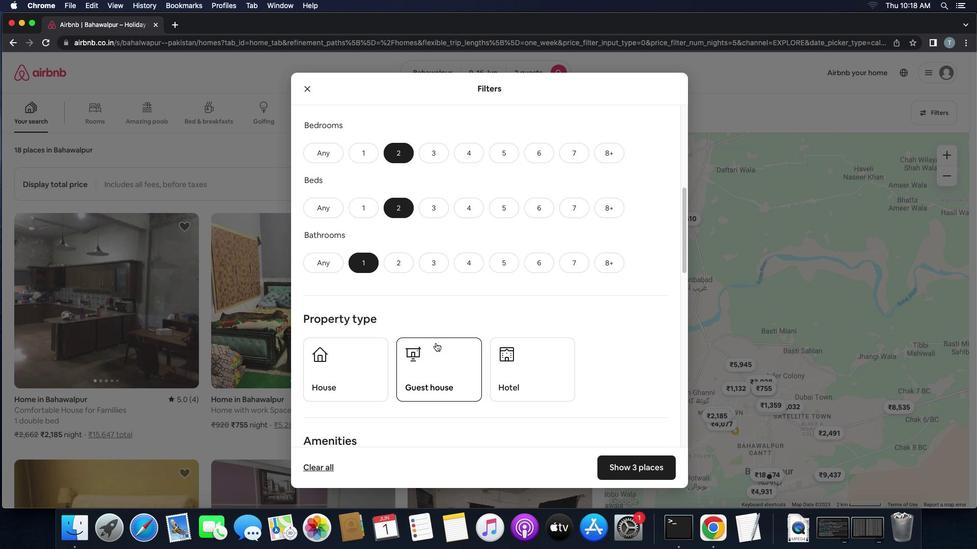 
Action: Mouse scrolled (436, 343) with delta (0, 0)
Screenshot: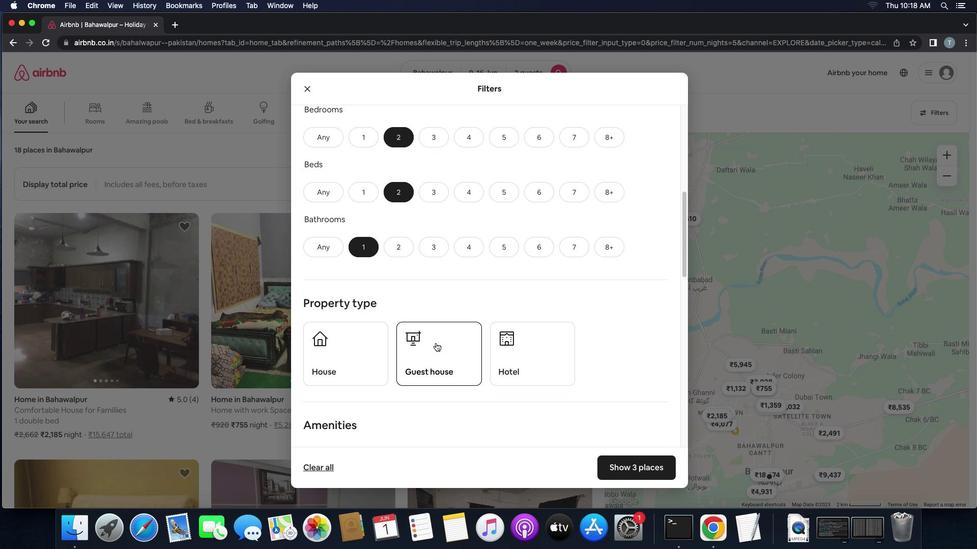 
Action: Mouse scrolled (436, 343) with delta (0, 0)
Screenshot: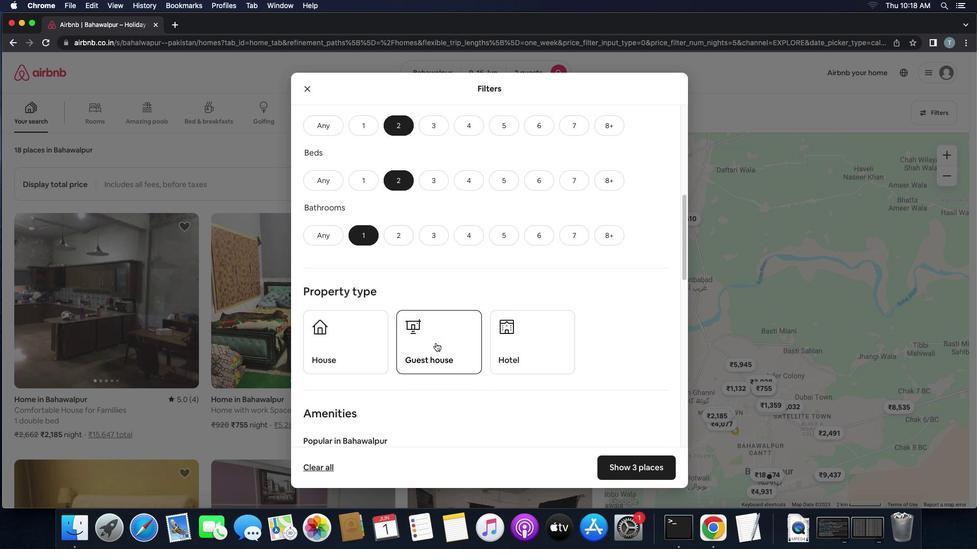 
Action: Mouse scrolled (436, 343) with delta (0, 0)
Screenshot: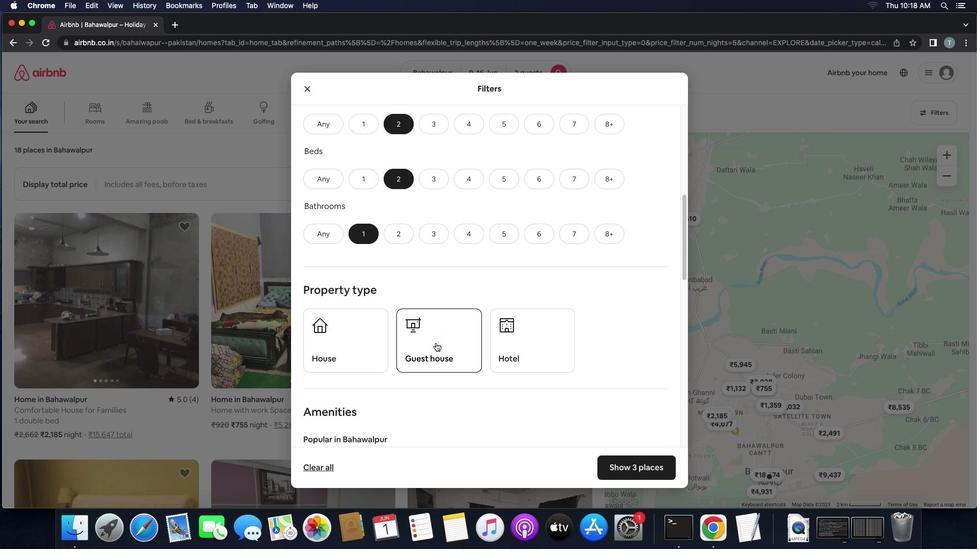 
Action: Mouse scrolled (436, 343) with delta (0, 0)
Screenshot: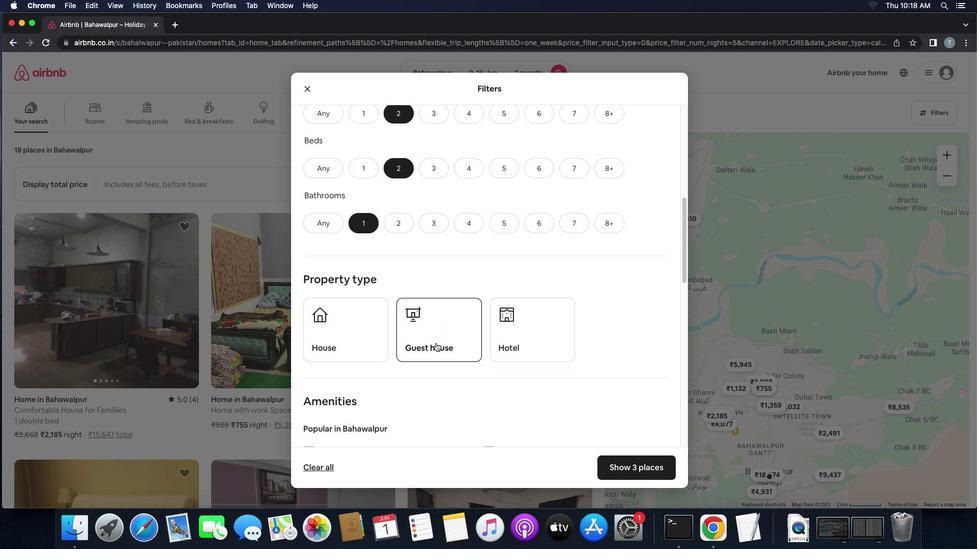 
Action: Mouse scrolled (436, 343) with delta (0, 0)
Screenshot: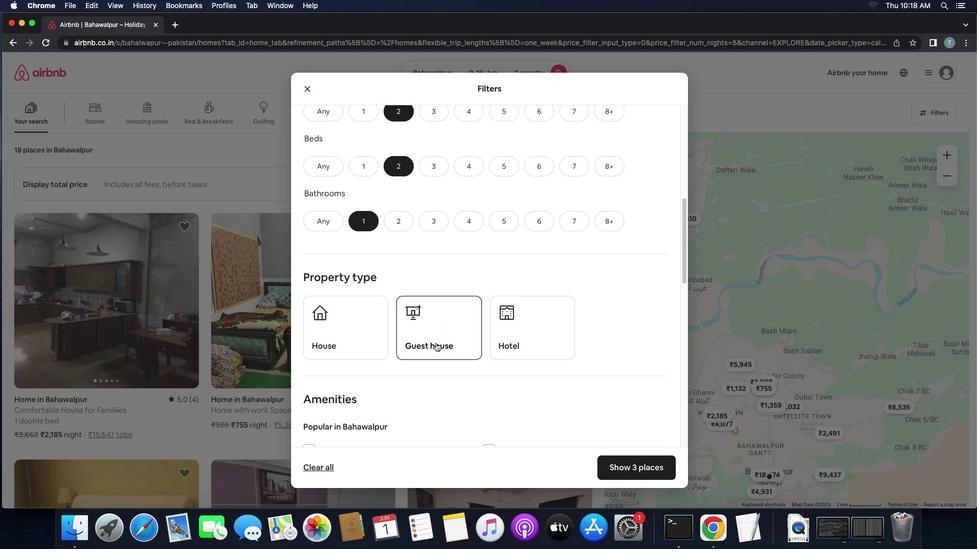
Action: Mouse scrolled (436, 343) with delta (0, 0)
Screenshot: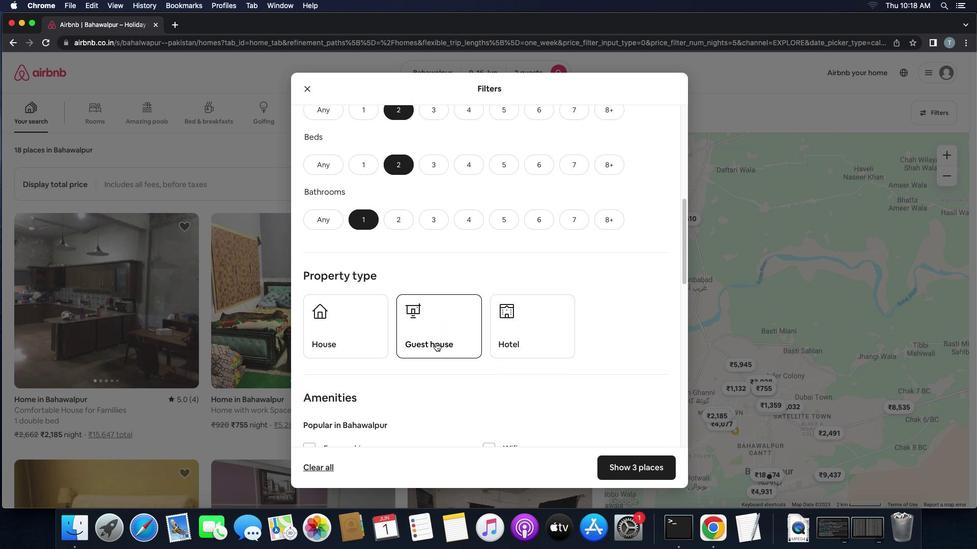 
Action: Mouse moved to (369, 318)
Screenshot: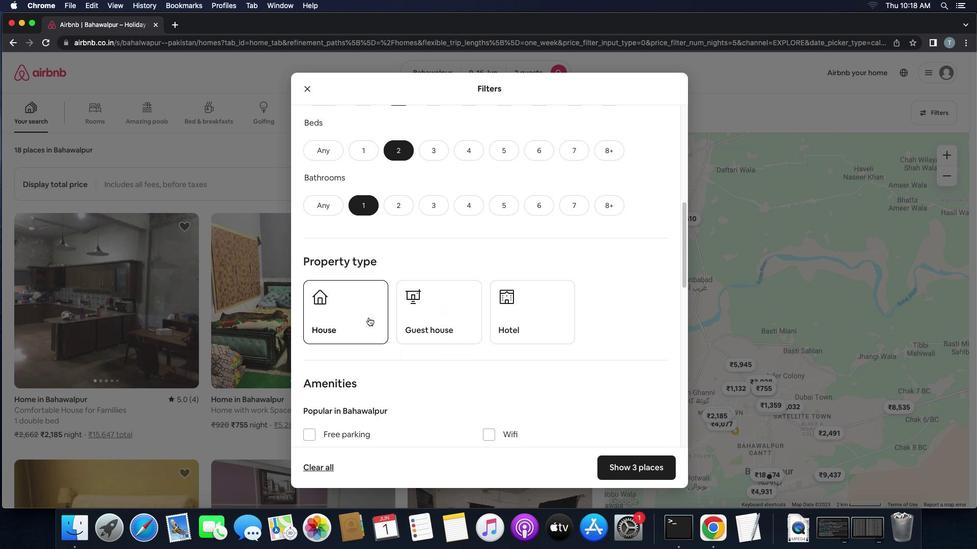 
Action: Mouse pressed left at (369, 318)
Screenshot: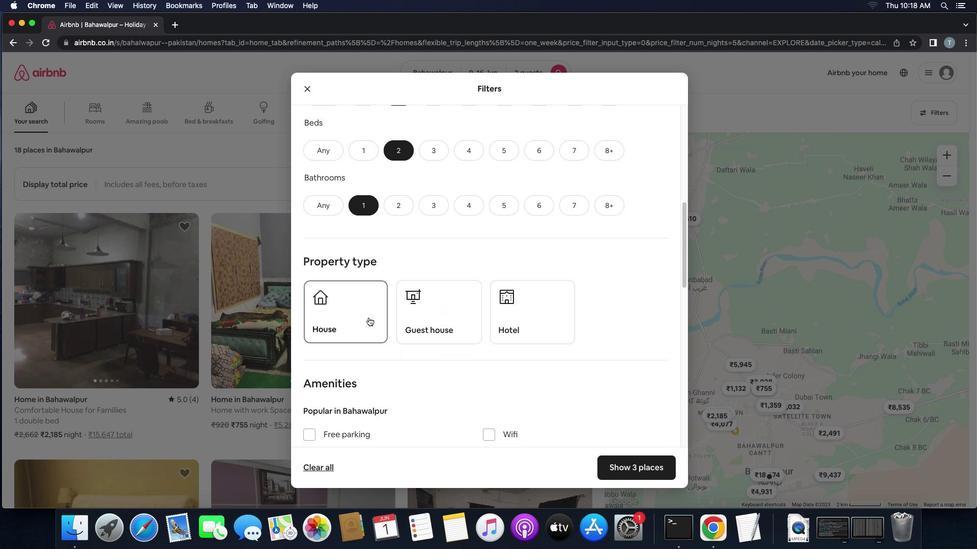 
Action: Mouse moved to (419, 325)
Screenshot: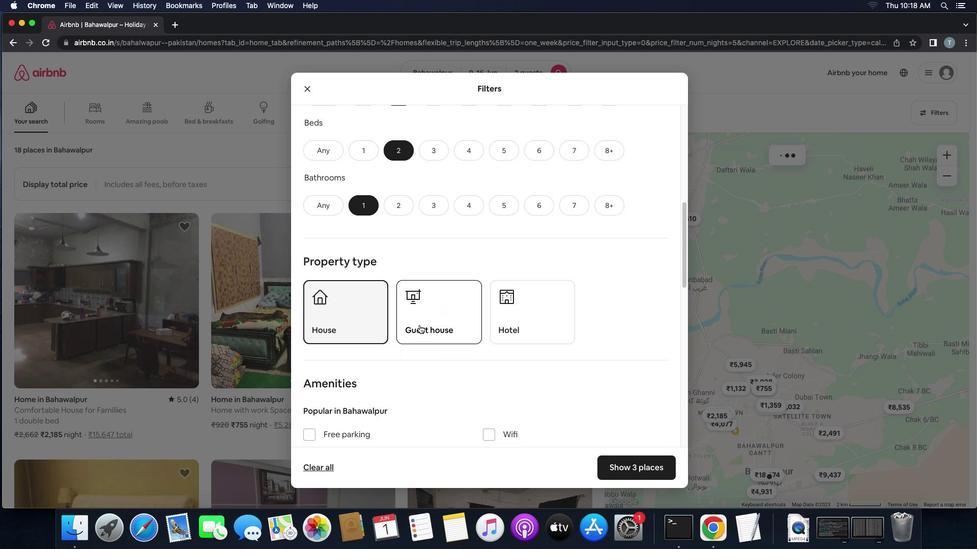 
Action: Mouse pressed left at (419, 325)
Screenshot: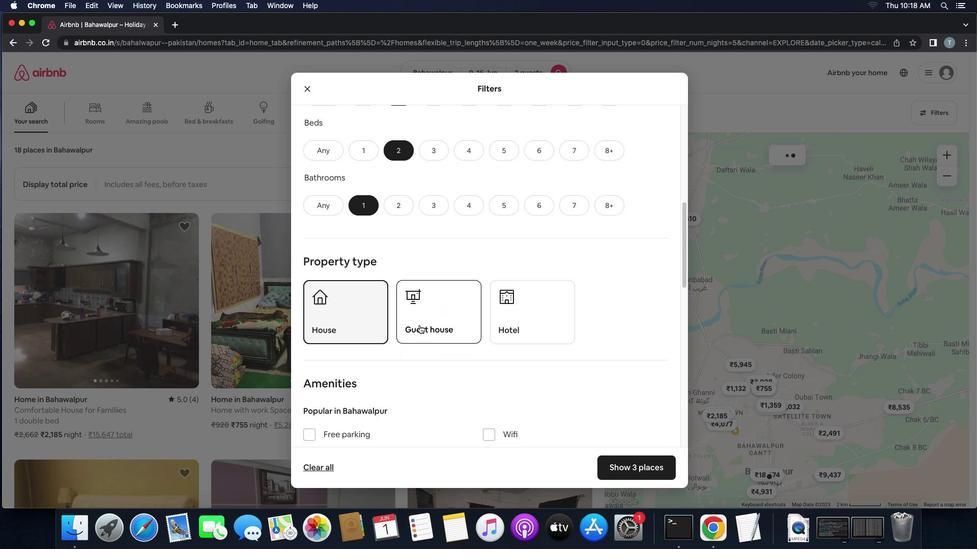 
Action: Mouse moved to (442, 342)
Screenshot: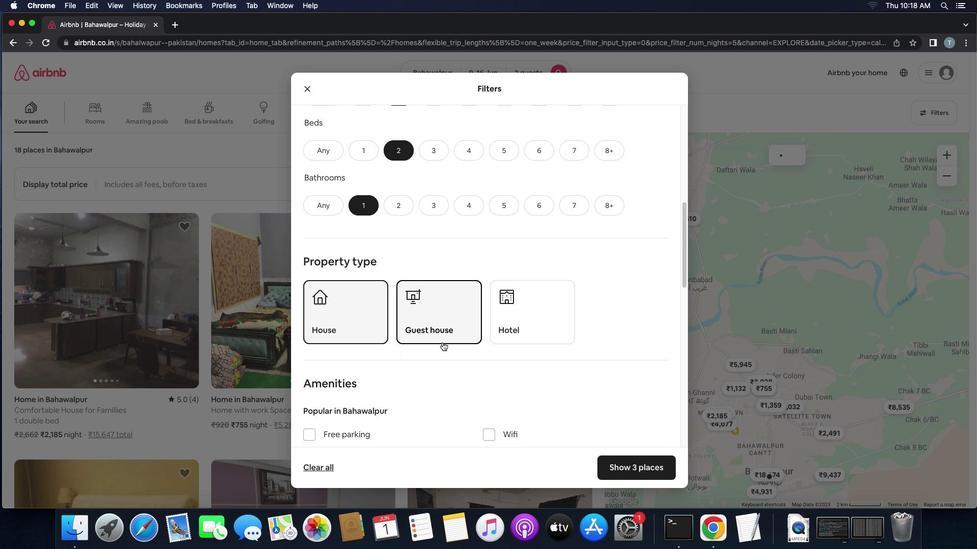 
Action: Mouse scrolled (442, 342) with delta (0, 0)
Screenshot: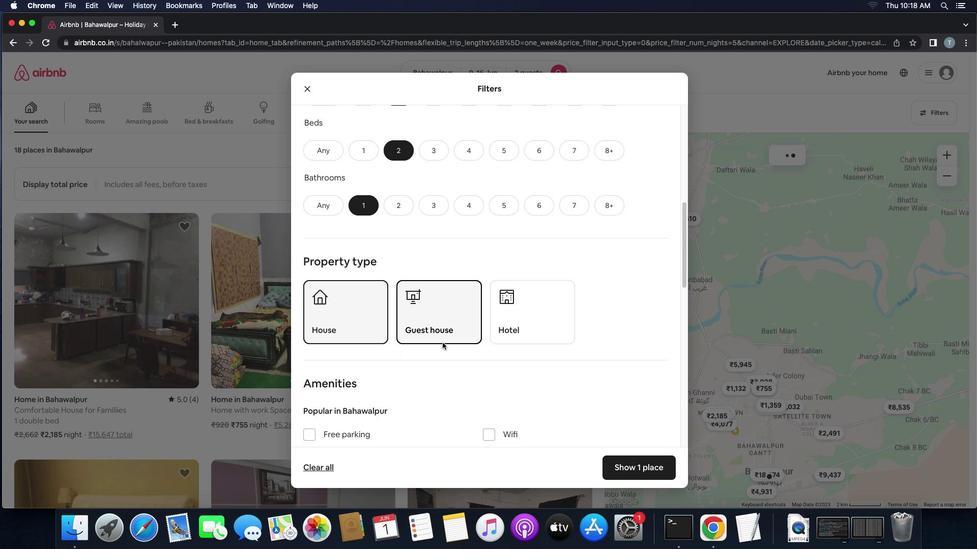 
Action: Mouse scrolled (442, 342) with delta (0, 0)
Screenshot: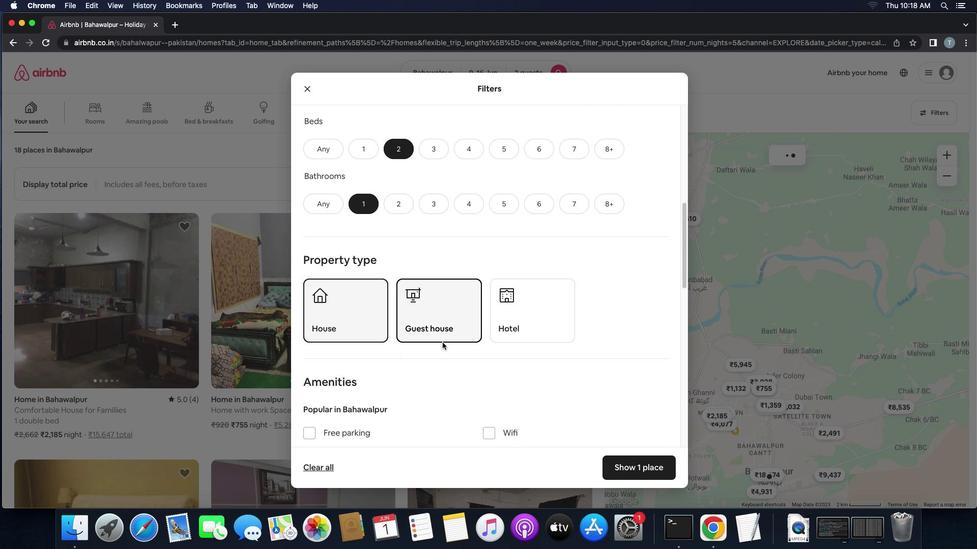 
Action: Mouse scrolled (442, 342) with delta (0, 0)
Screenshot: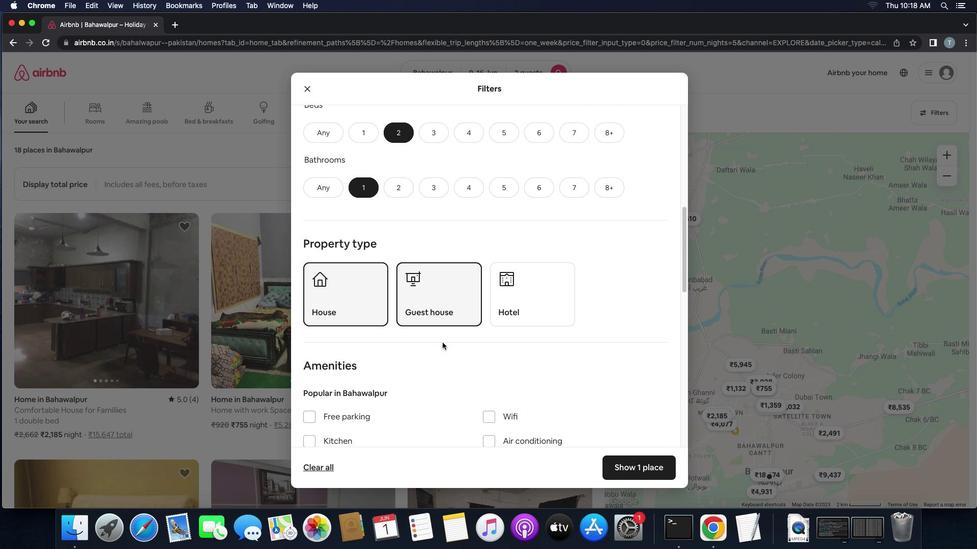 
Action: Mouse scrolled (442, 342) with delta (0, 0)
Screenshot: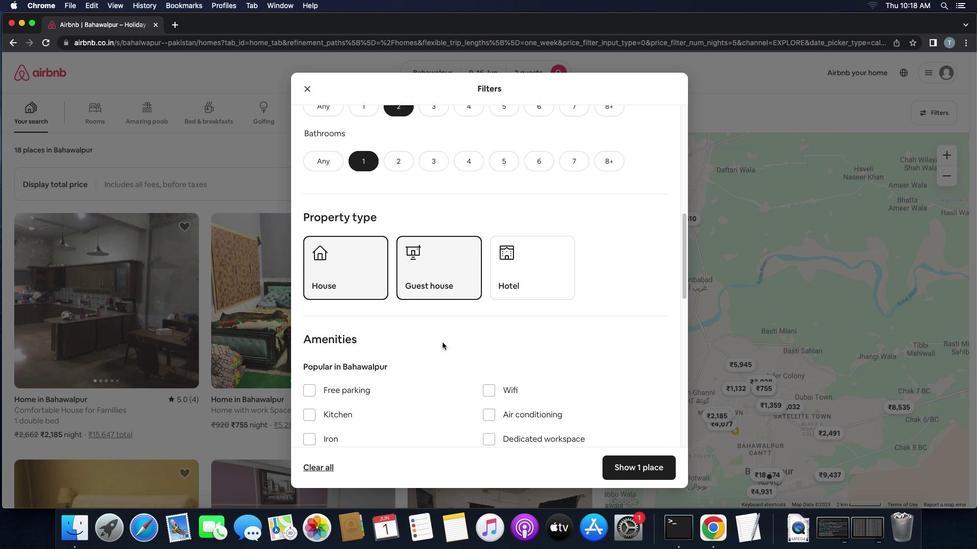 
Action: Mouse scrolled (442, 342) with delta (0, 0)
Screenshot: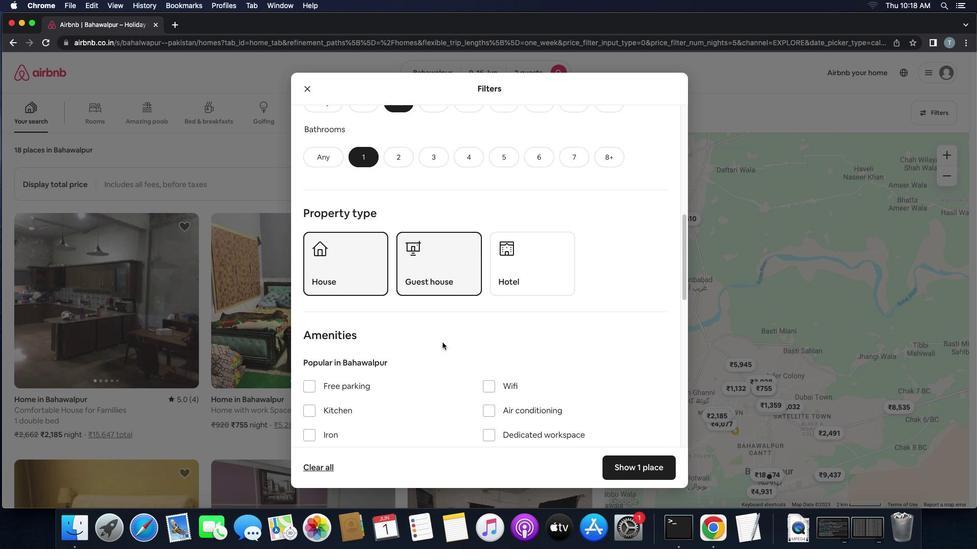 
Action: Mouse scrolled (442, 342) with delta (0, -1)
Screenshot: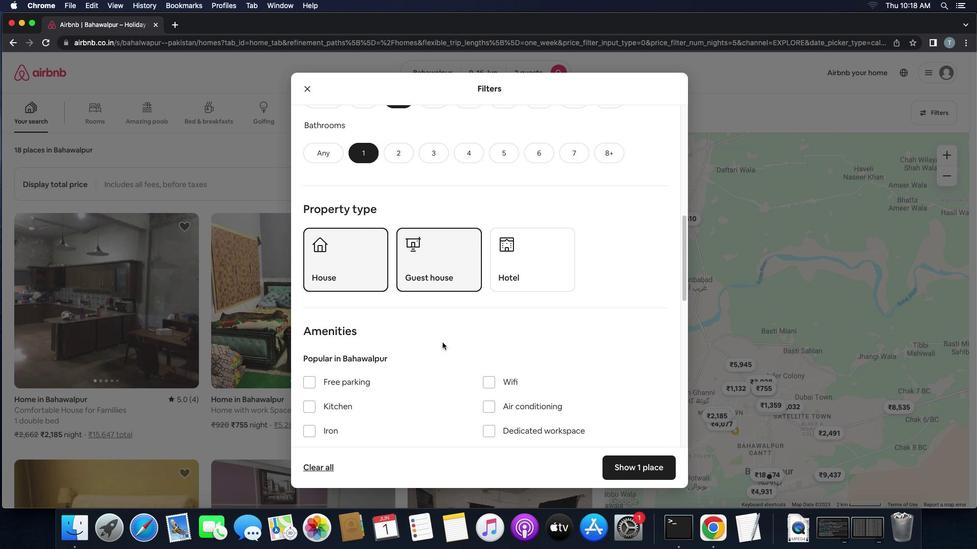 
Action: Mouse scrolled (442, 342) with delta (0, 0)
Screenshot: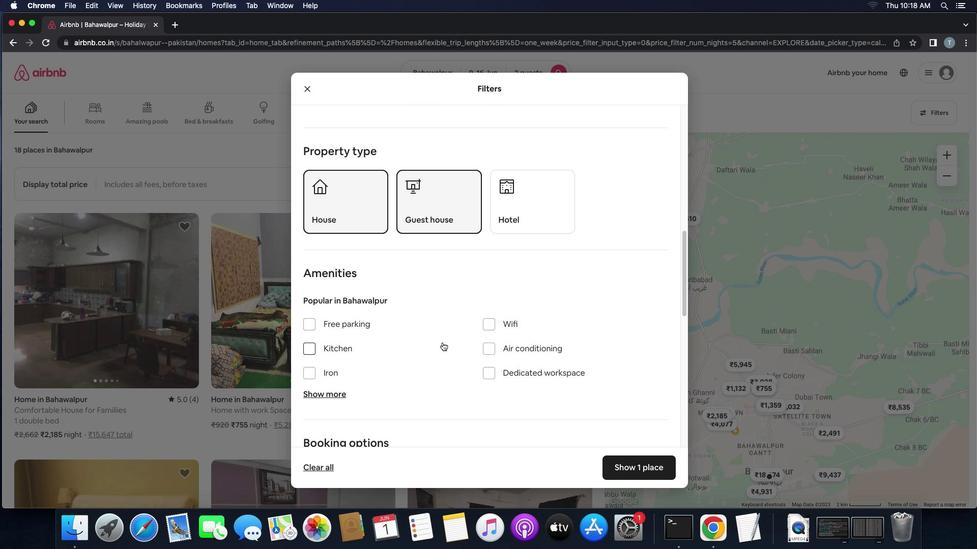 
Action: Mouse scrolled (442, 342) with delta (0, 0)
Screenshot: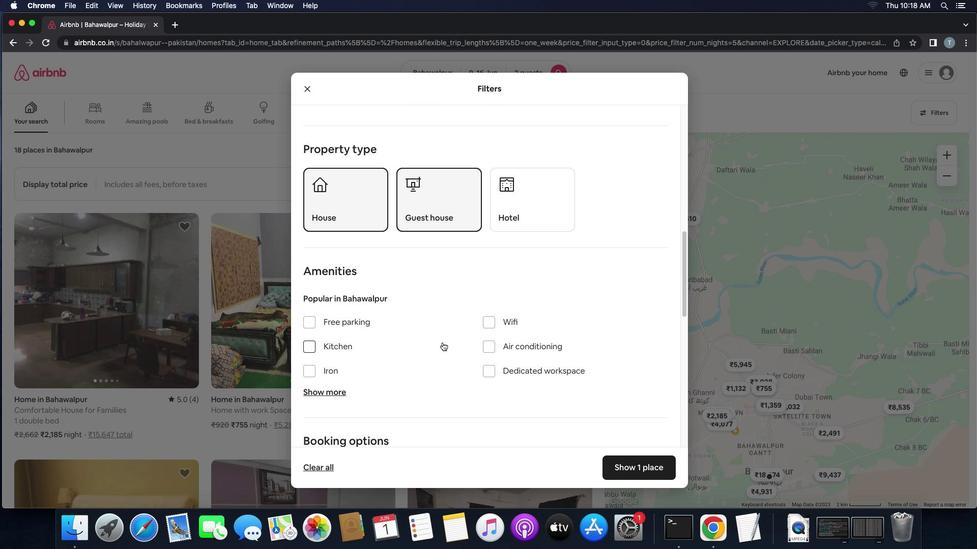 
Action: Mouse scrolled (442, 342) with delta (0, 0)
Screenshot: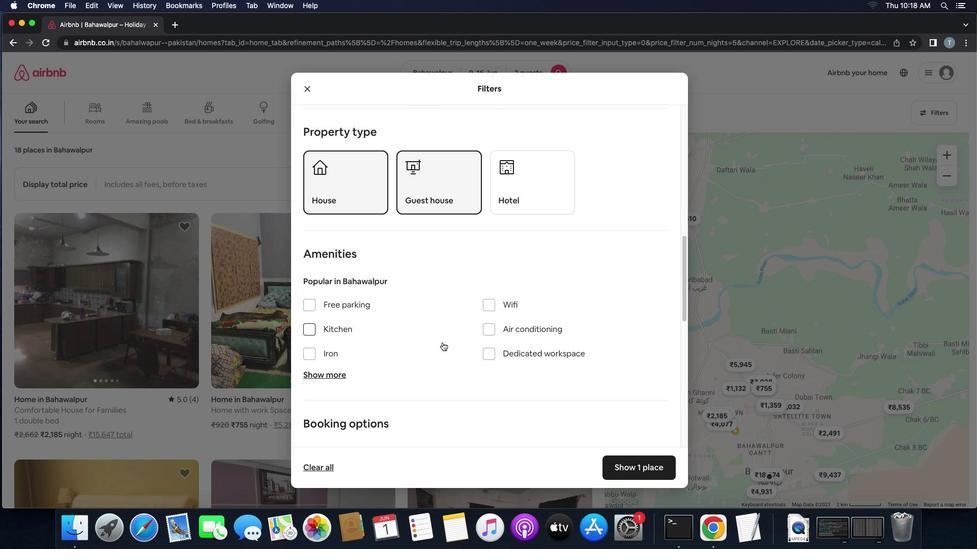 
Action: Mouse scrolled (442, 342) with delta (0, 0)
Screenshot: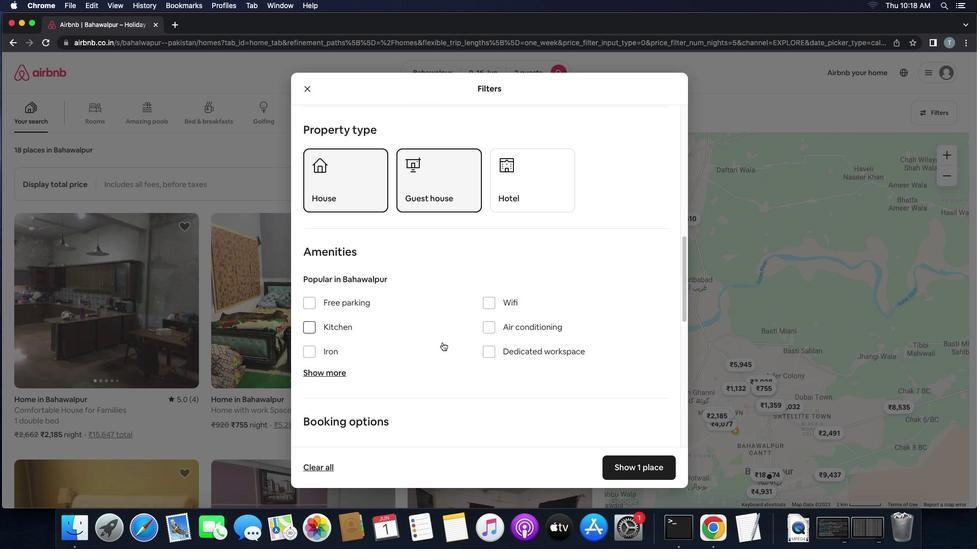 
Action: Mouse scrolled (442, 342) with delta (0, 0)
Screenshot: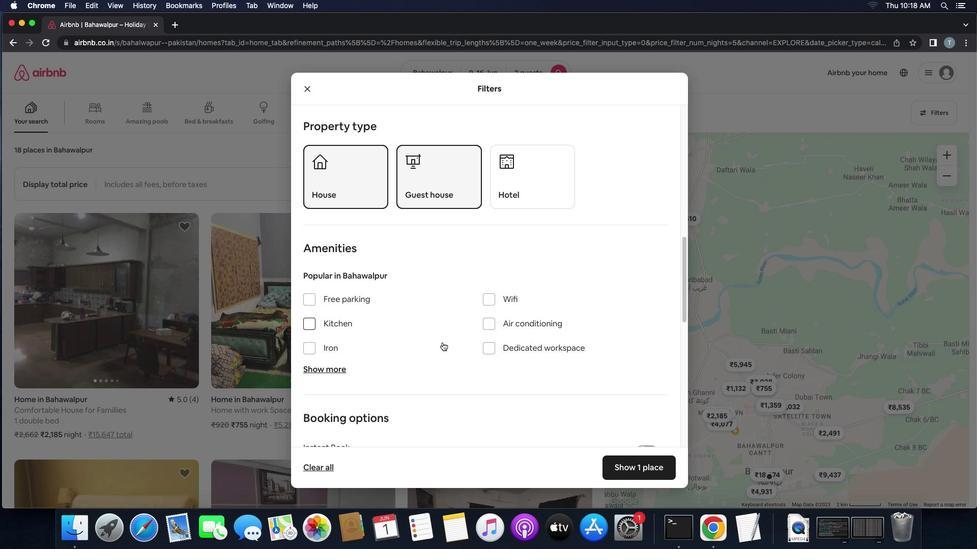 
Action: Mouse scrolled (442, 342) with delta (0, 0)
Screenshot: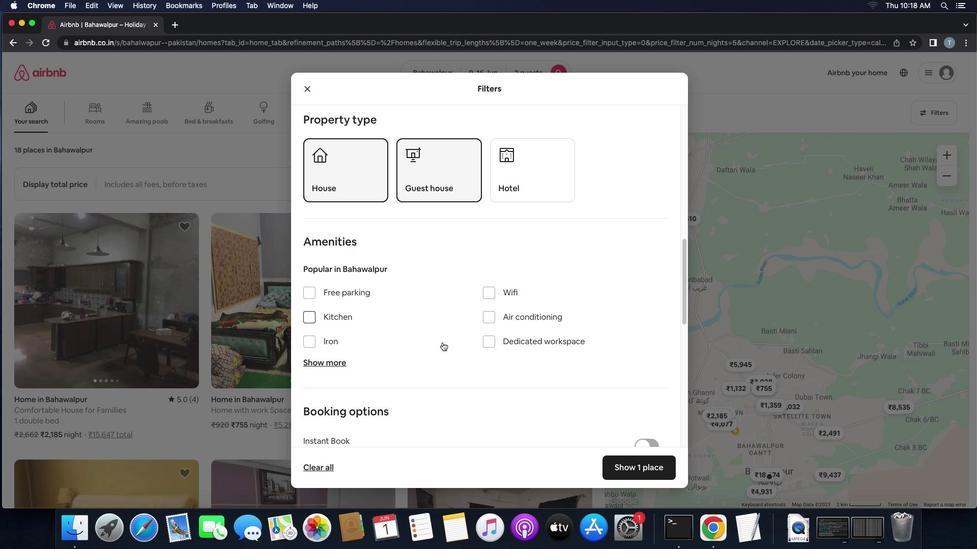 
Action: Mouse scrolled (442, 342) with delta (0, 0)
Screenshot: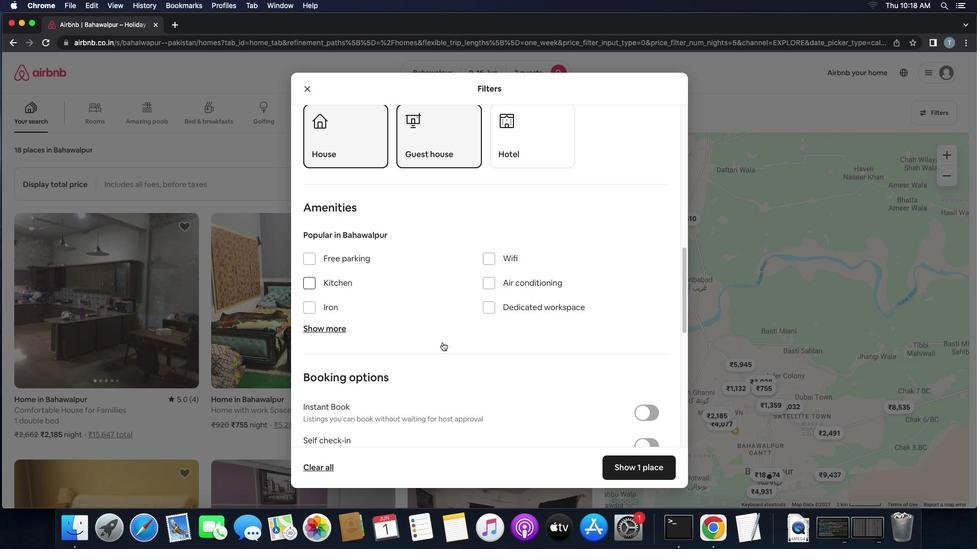 
Action: Mouse scrolled (442, 342) with delta (0, 0)
Screenshot: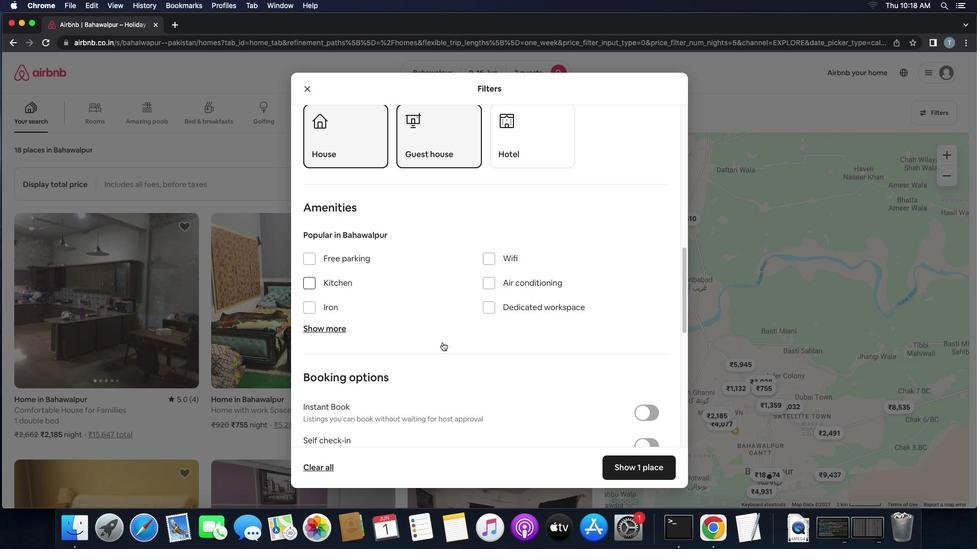 
Action: Mouse scrolled (442, 342) with delta (0, -1)
Screenshot: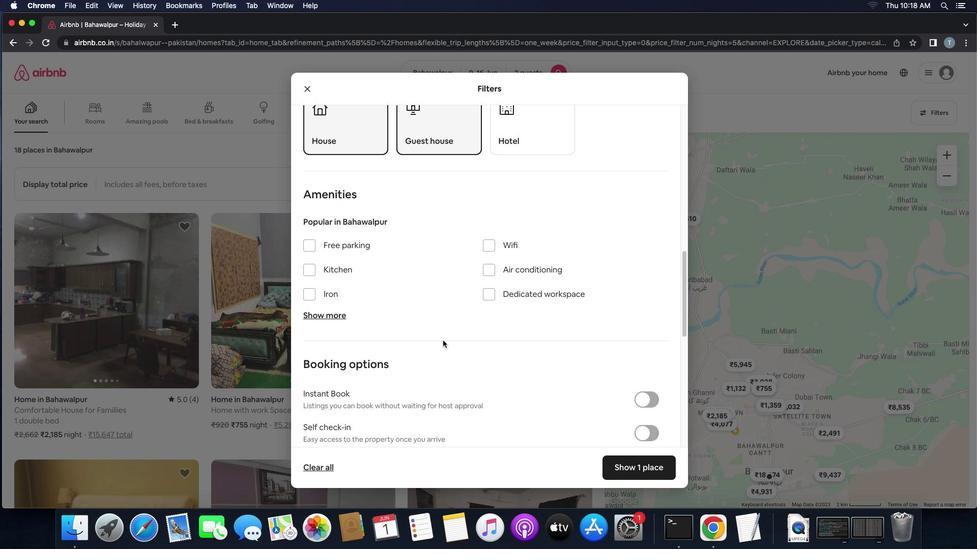 
Action: Mouse moved to (645, 364)
Screenshot: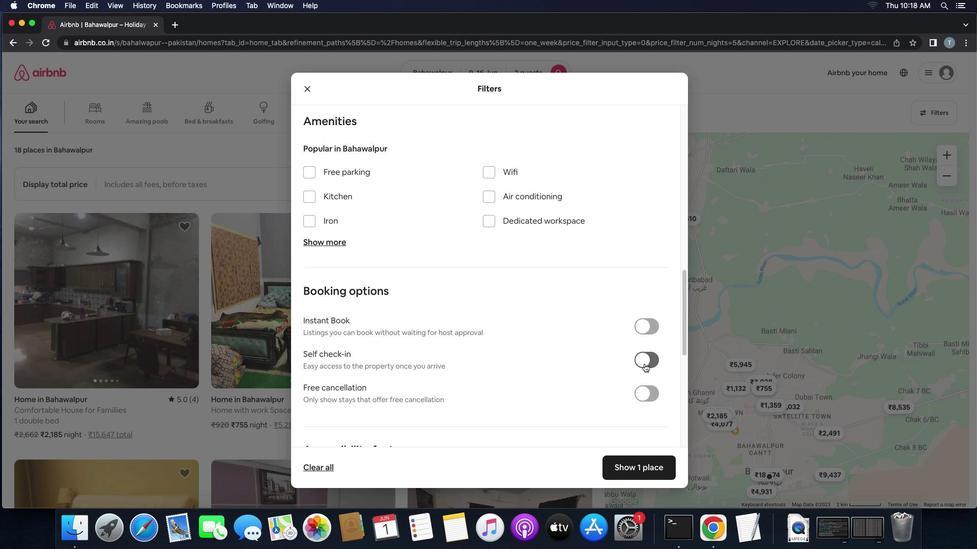 
Action: Mouse pressed left at (645, 364)
Screenshot: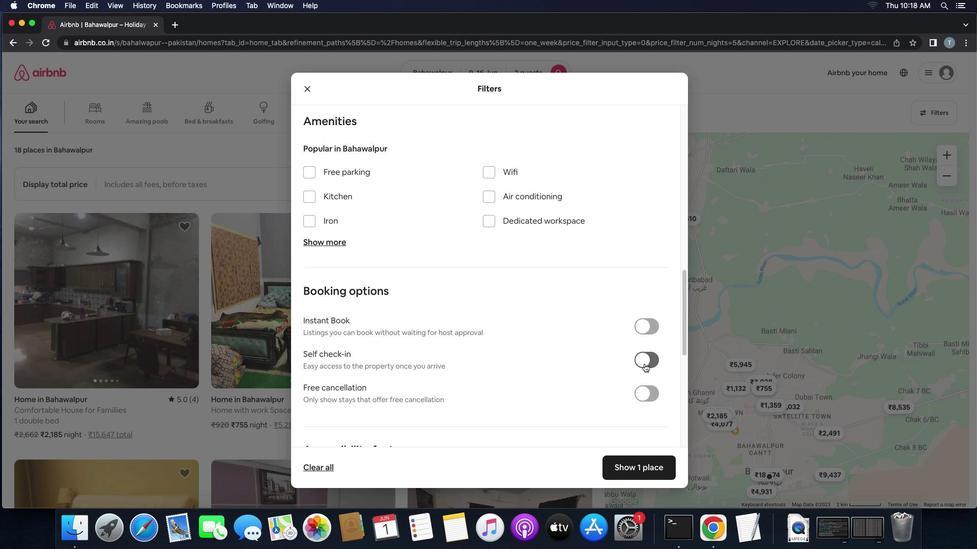 
Action: Mouse moved to (560, 366)
Screenshot: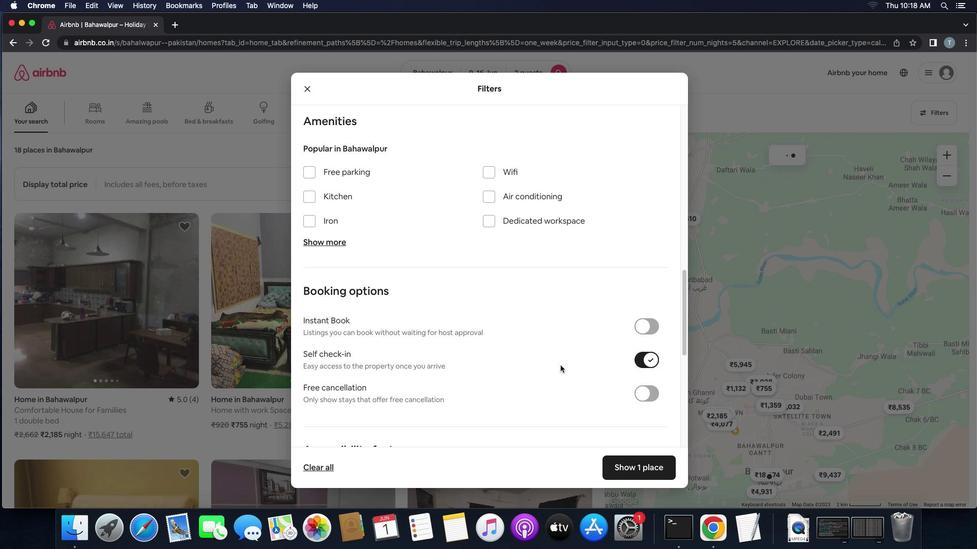 
Action: Mouse scrolled (560, 366) with delta (0, 0)
Screenshot: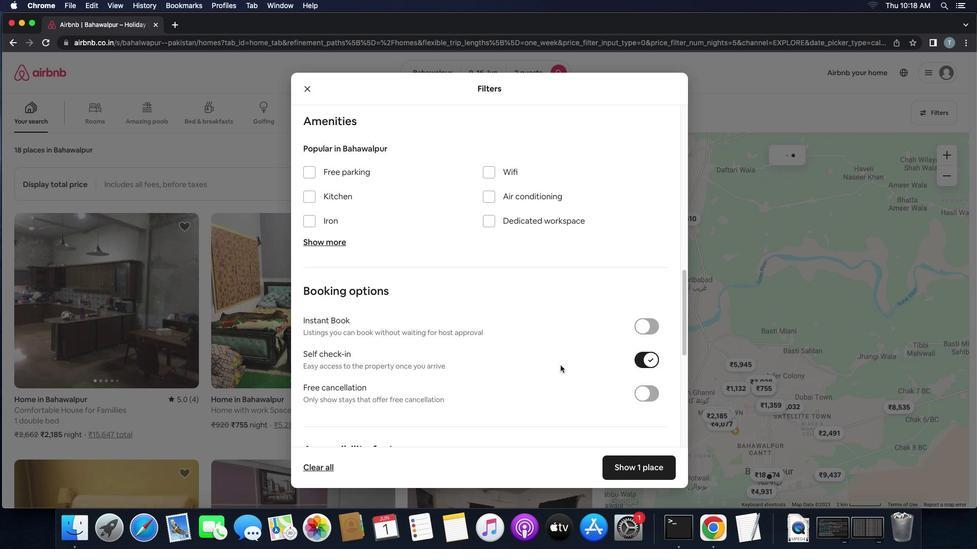
Action: Mouse scrolled (560, 366) with delta (0, 0)
Screenshot: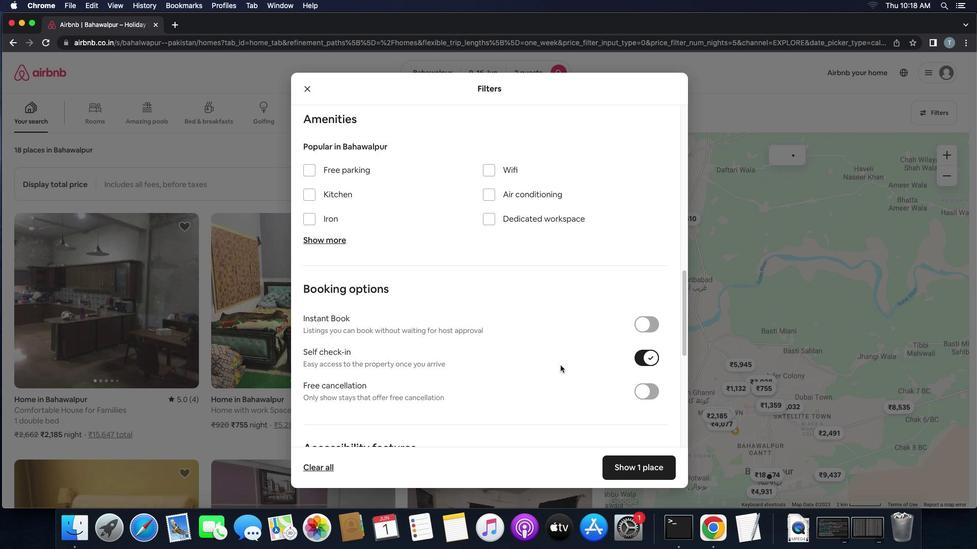 
Action: Mouse scrolled (560, 366) with delta (0, 0)
Screenshot: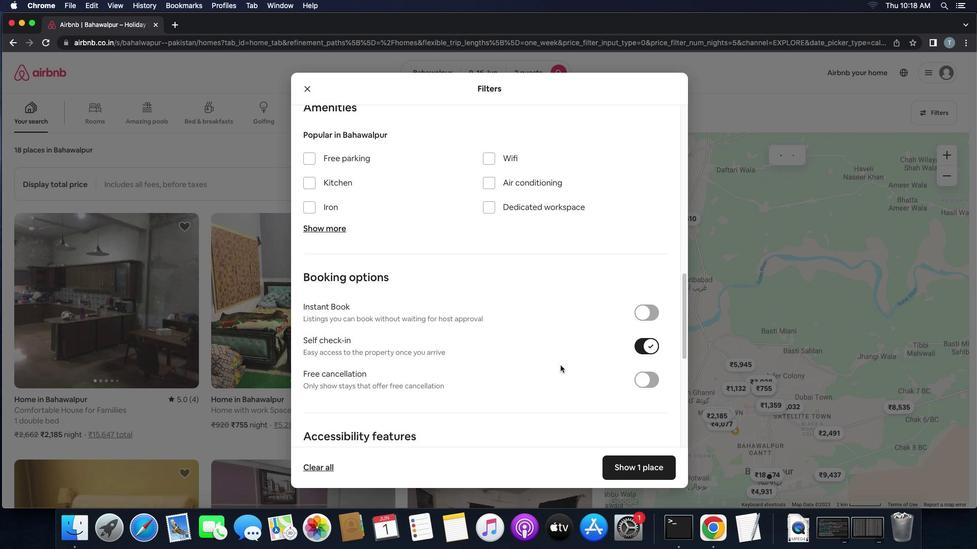 
Action: Mouse scrolled (560, 366) with delta (0, 0)
Screenshot: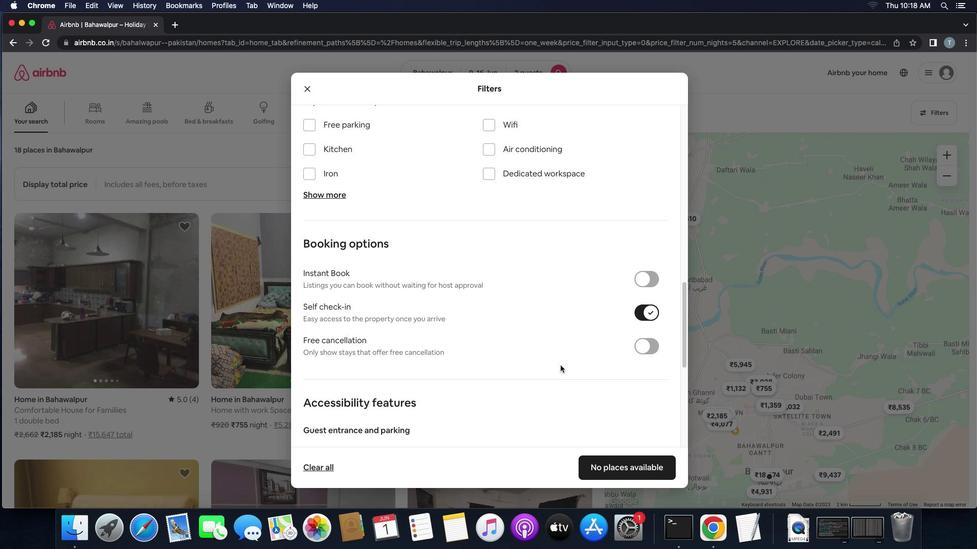 
Action: Mouse scrolled (560, 366) with delta (0, 0)
Screenshot: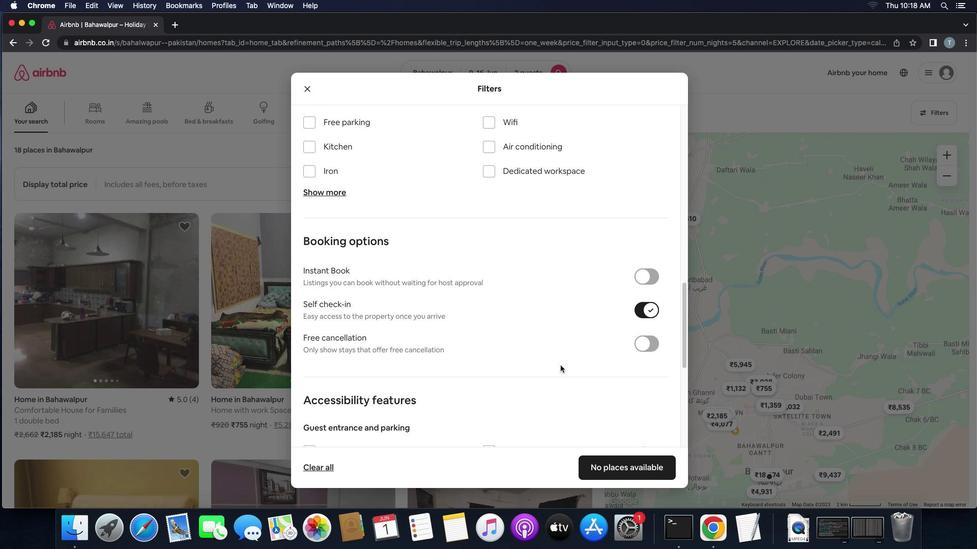 
Action: Mouse scrolled (560, 366) with delta (0, 0)
Screenshot: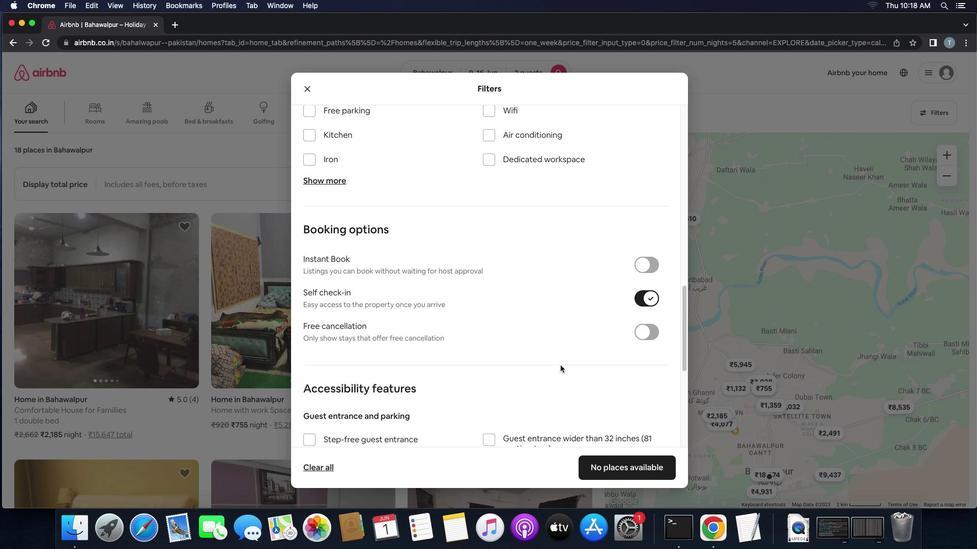
Action: Mouse moved to (560, 365)
Screenshot: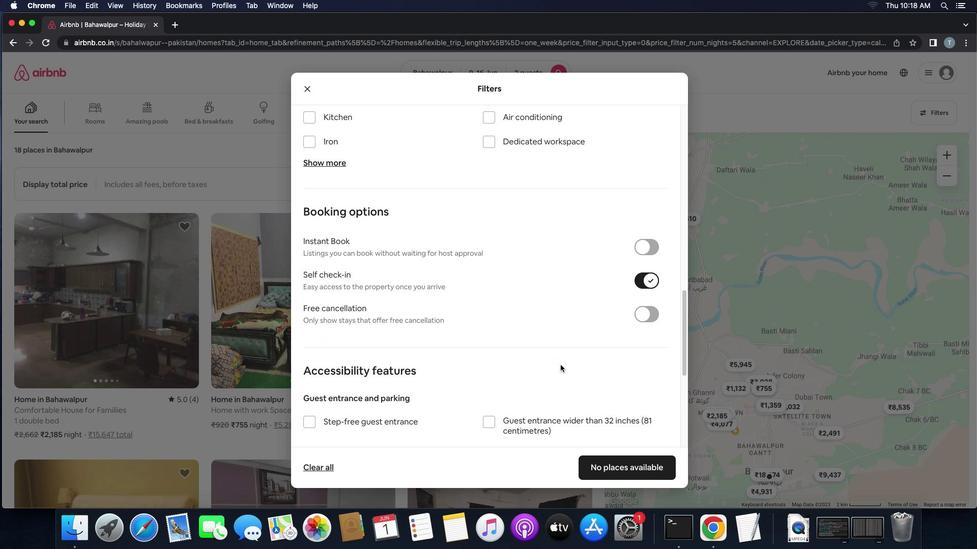 
Action: Mouse scrolled (560, 365) with delta (0, 0)
Screenshot: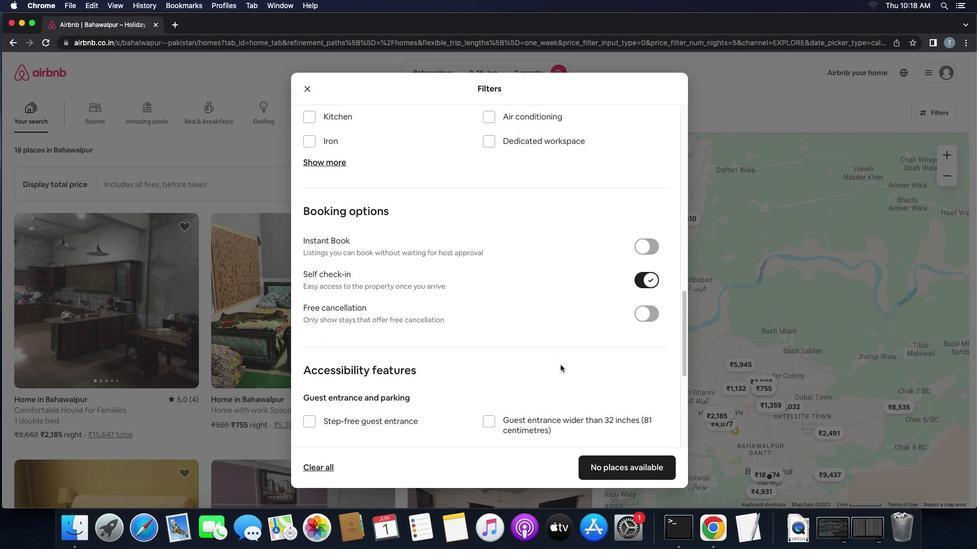 
Action: Mouse scrolled (560, 365) with delta (0, 0)
Screenshot: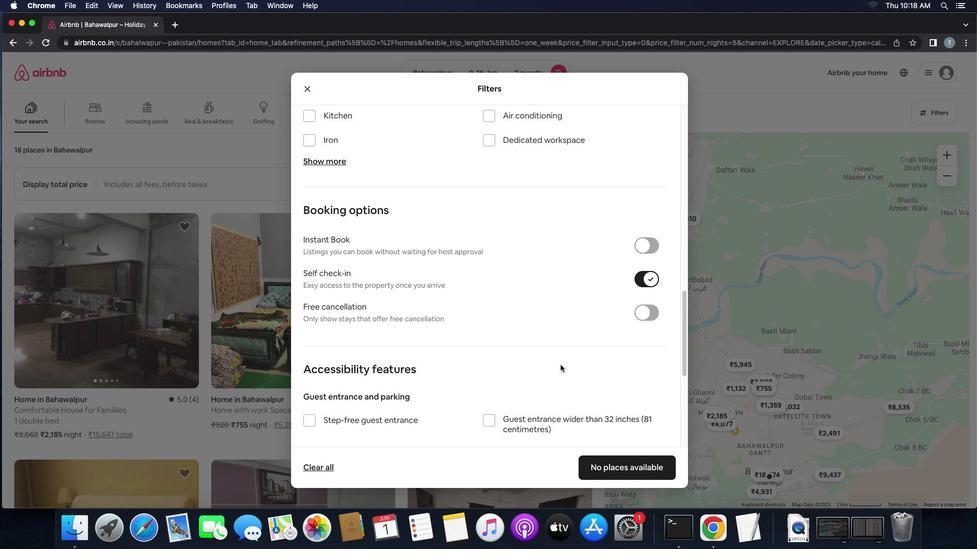
Action: Mouse scrolled (560, 365) with delta (0, 0)
Screenshot: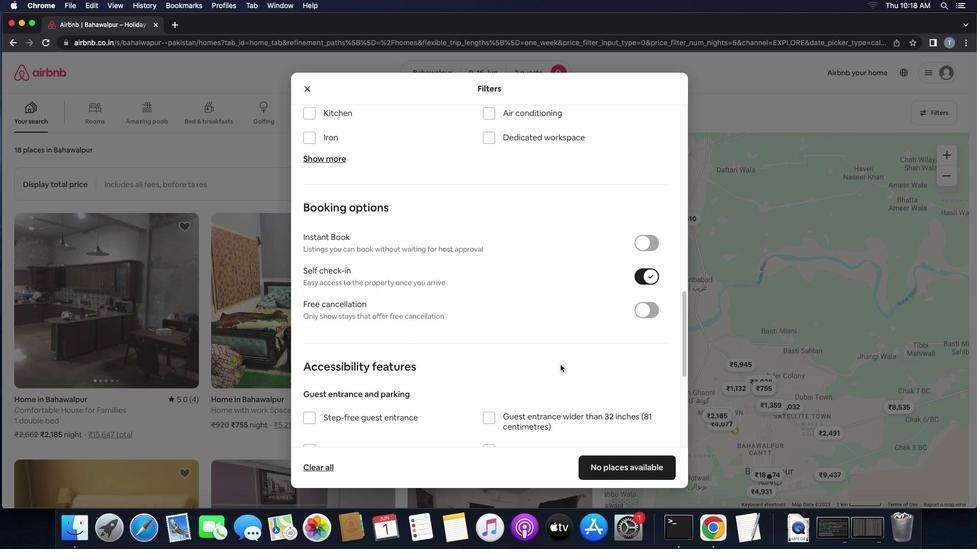
Action: Mouse scrolled (560, 365) with delta (0, 0)
Screenshot: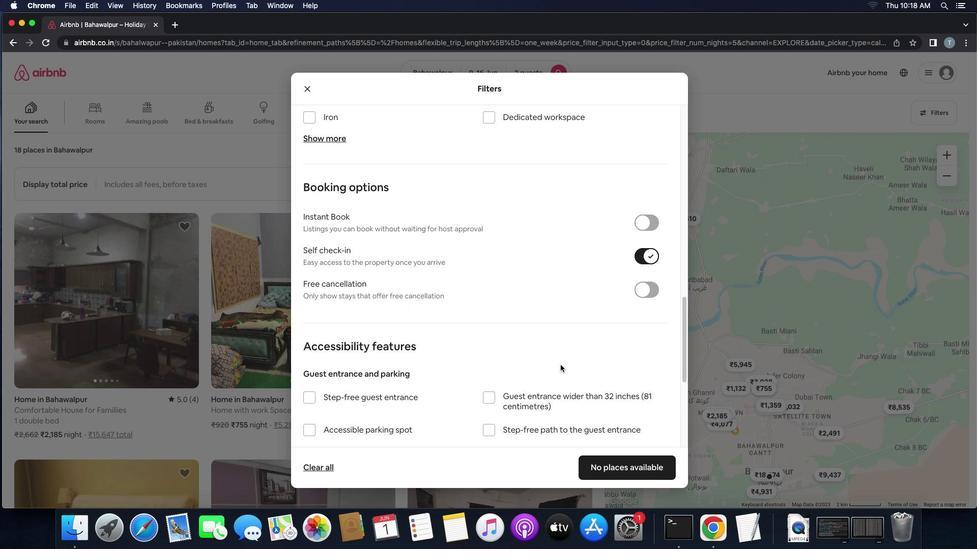 
Action: Mouse scrolled (560, 365) with delta (0, 0)
Screenshot: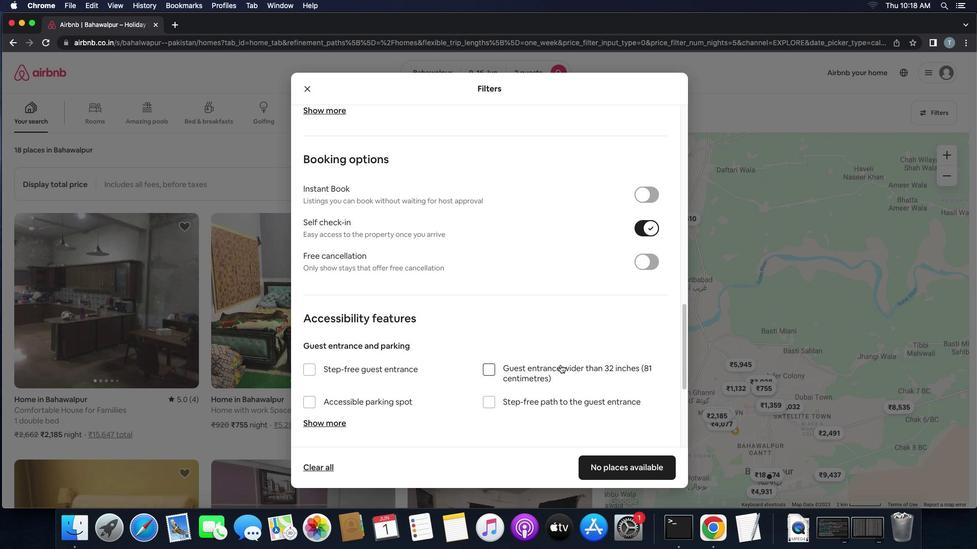 
Action: Mouse scrolled (560, 365) with delta (0, 0)
Screenshot: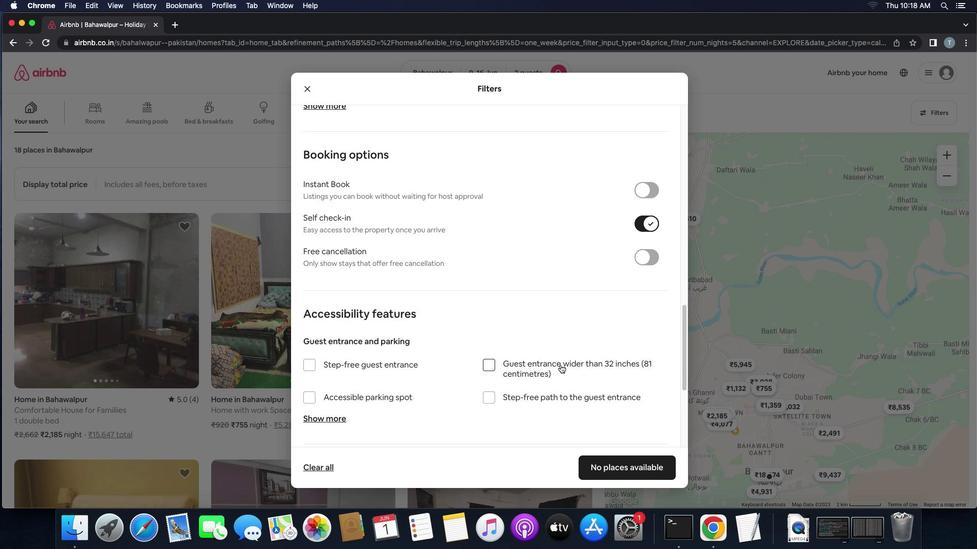 
Action: Mouse scrolled (560, 365) with delta (0, 0)
Screenshot: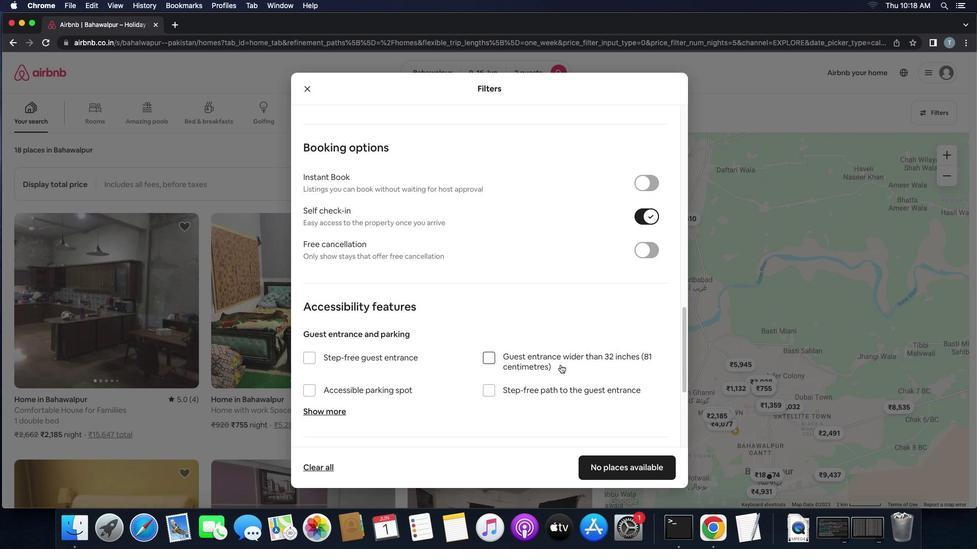 
Action: Mouse scrolled (560, 365) with delta (0, 0)
Screenshot: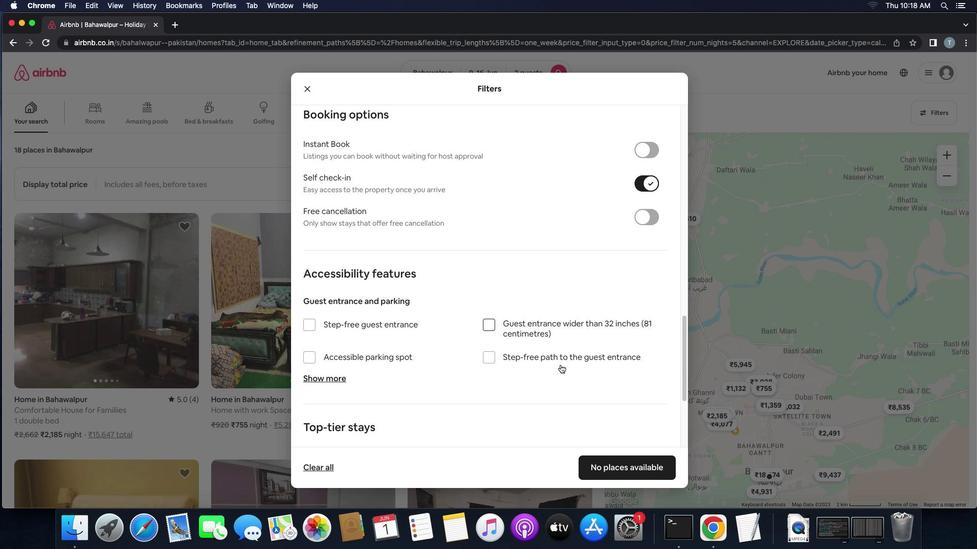 
Action: Mouse scrolled (560, 365) with delta (0, 0)
Screenshot: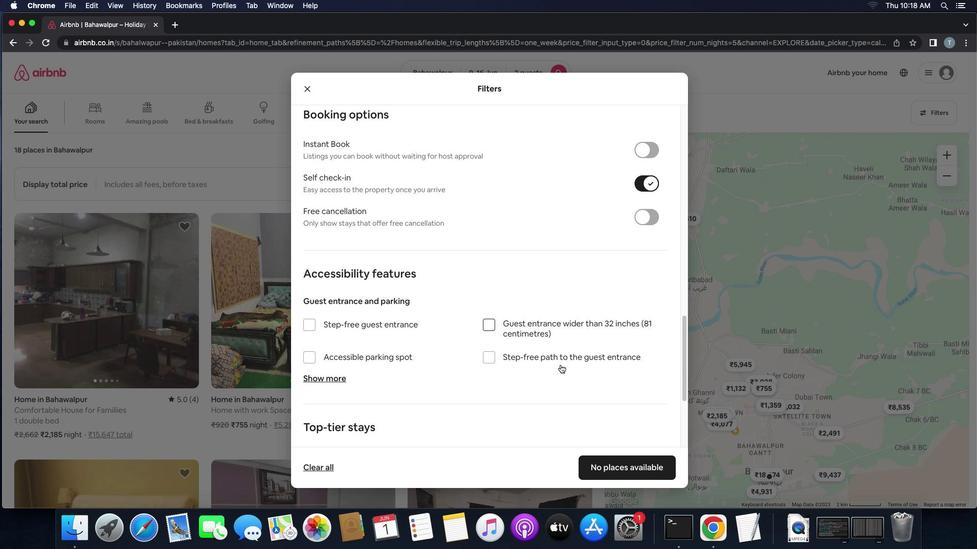 
Action: Mouse scrolled (560, 365) with delta (0, -1)
Screenshot: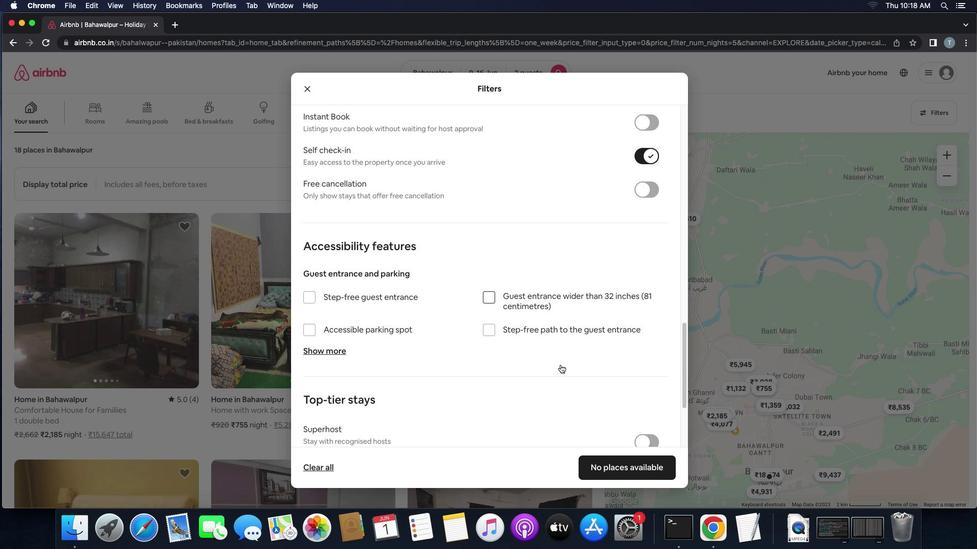 
Action: Mouse moved to (419, 370)
Screenshot: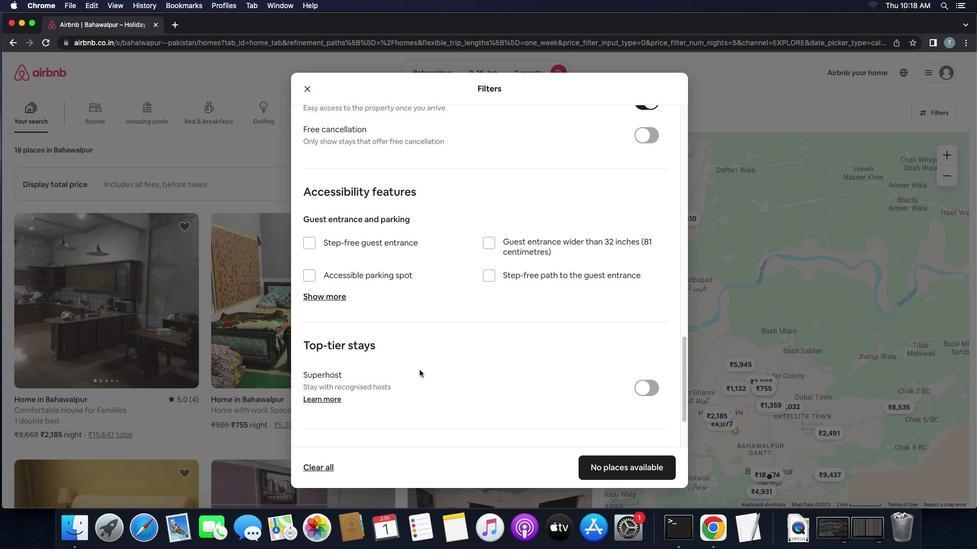 
Action: Mouse scrolled (419, 370) with delta (0, 0)
Screenshot: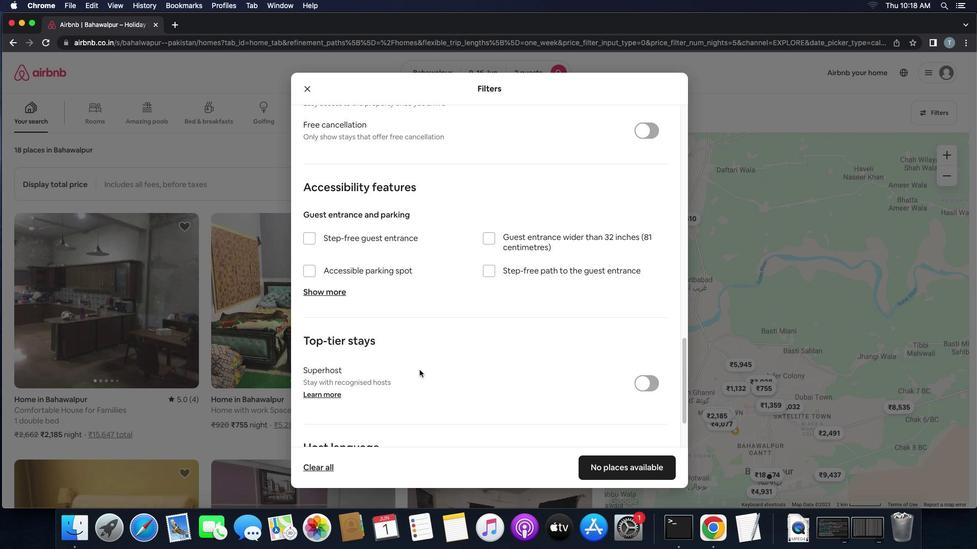 
Action: Mouse scrolled (419, 370) with delta (0, 0)
Screenshot: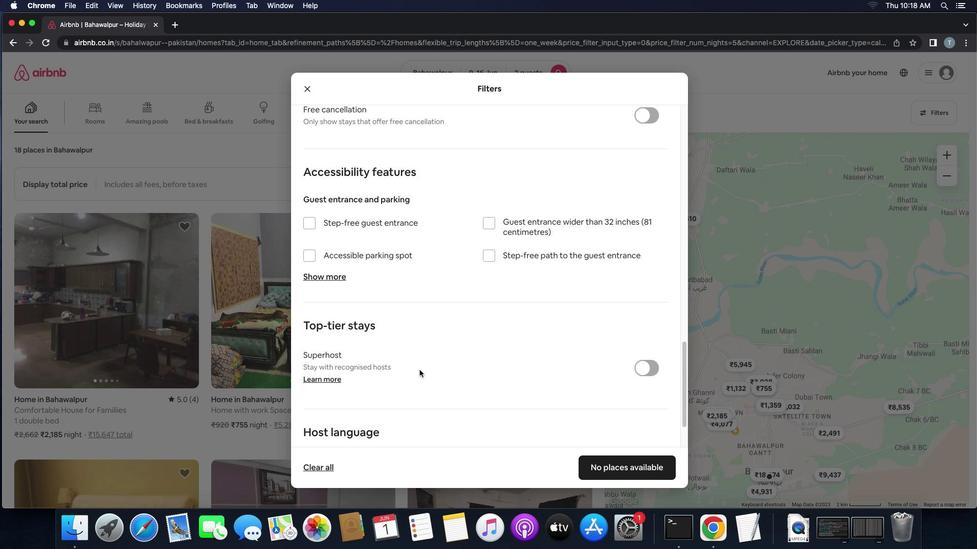 
Action: Mouse scrolled (419, 370) with delta (0, -1)
Screenshot: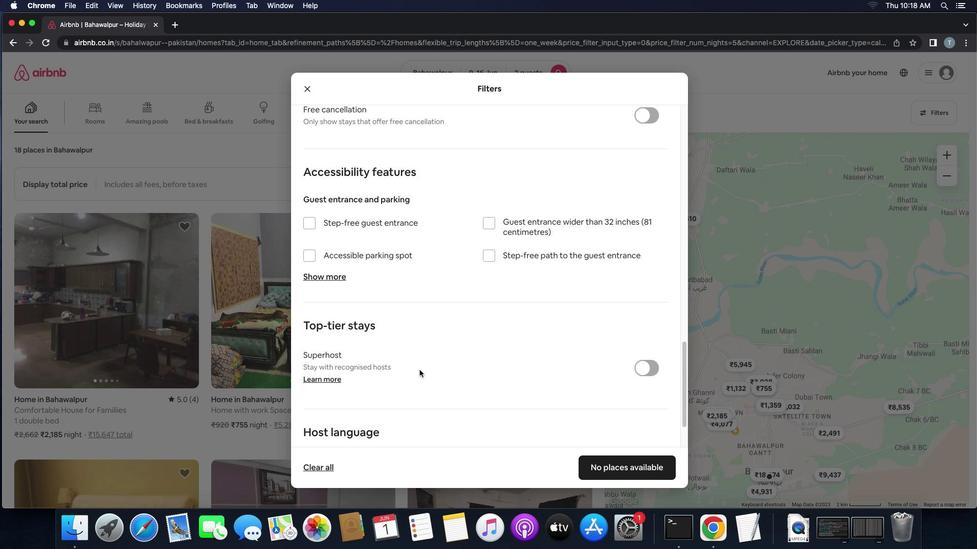 
Action: Mouse scrolled (419, 370) with delta (0, -2)
Screenshot: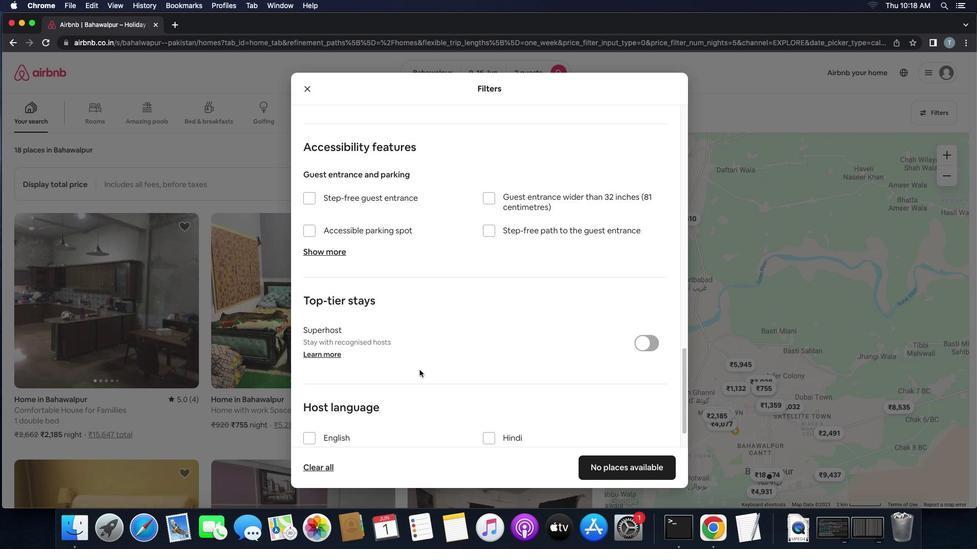 
Action: Mouse moved to (313, 396)
Screenshot: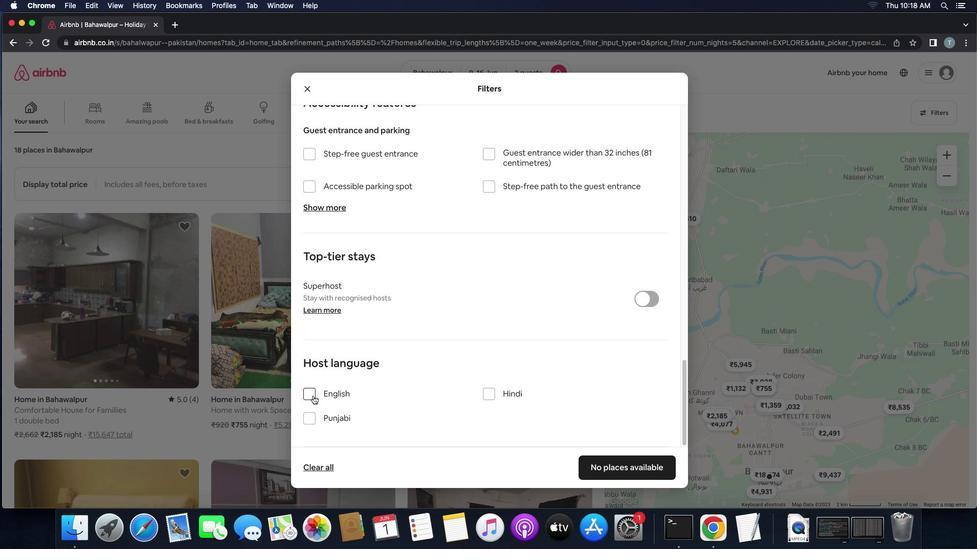 
Action: Mouse pressed left at (313, 396)
Screenshot: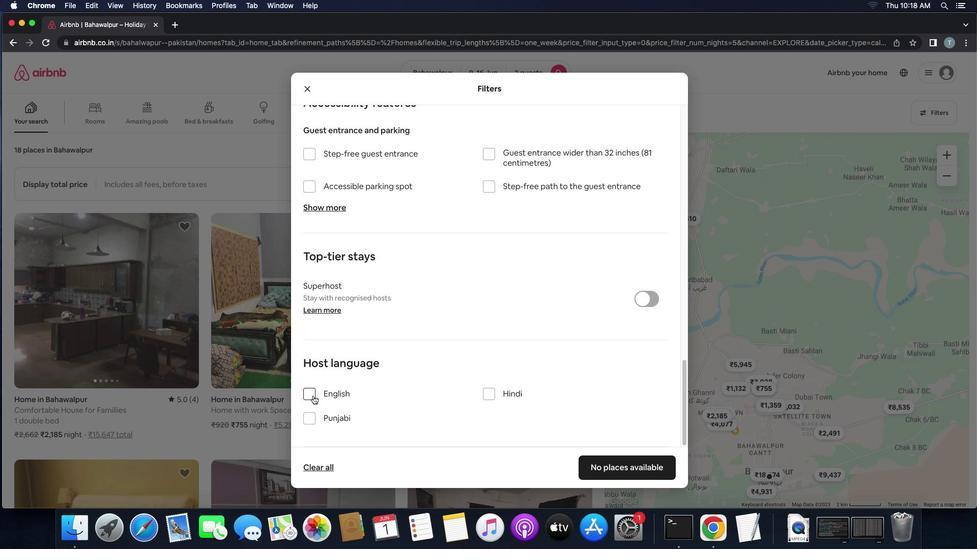
Action: Mouse moved to (624, 465)
Screenshot: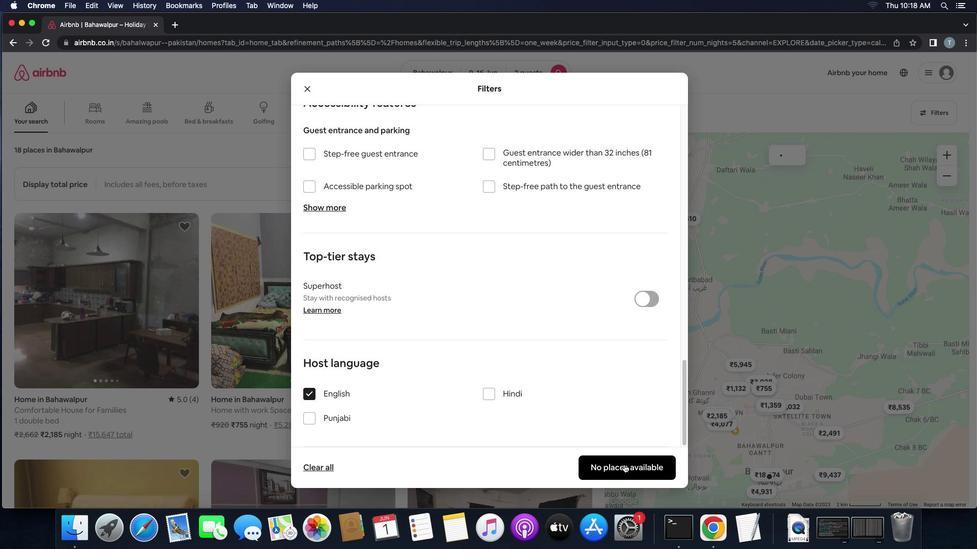 
Action: Mouse pressed left at (624, 465)
Screenshot: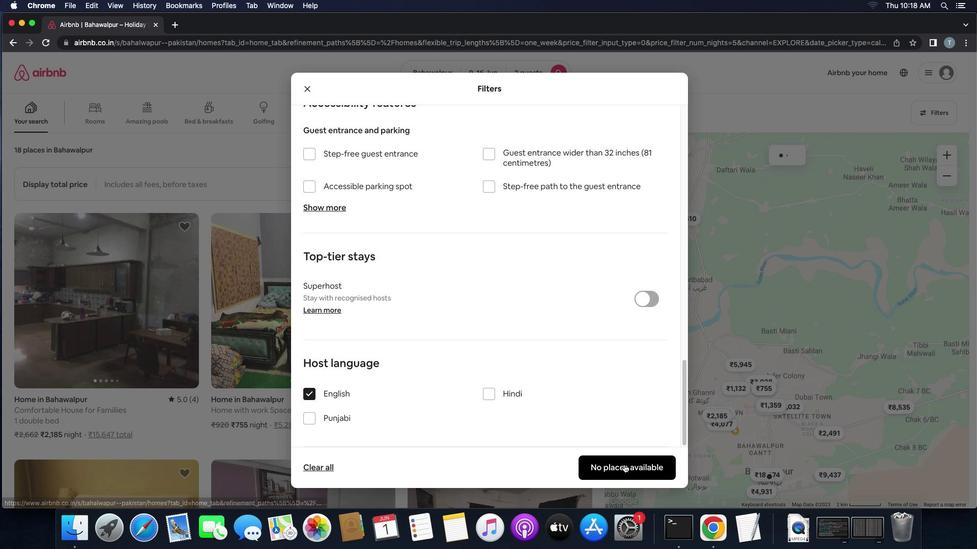 
